 Task: Open a blank sheet, save the file as Plasticpollution.doc and add heading 'Plastic Pollution'Plastic Pollution ,with the parapraph,with the parapraph Plastic pollution poses a threat to marine ecosystems and human health. To combat this issue, reducing single-use plastics, promoting recycling, and developing innovative alternatives are essential. Collective efforts can help preserve our oceans and reduce the environmental impact of plastic waste.Apply Font Style Bodoni MT And font size 12. Apply font style in  Heading Cooper Black and font size 16 Change heading alignment to  Left
Action: Mouse moved to (177, 222)
Screenshot: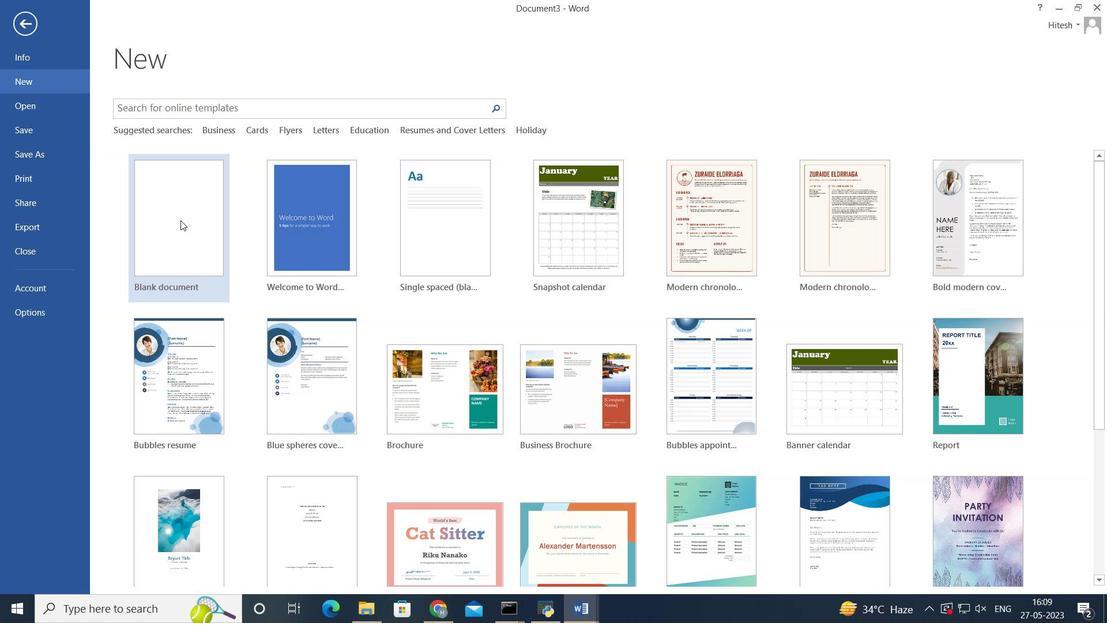 
Action: Mouse pressed left at (177, 222)
Screenshot: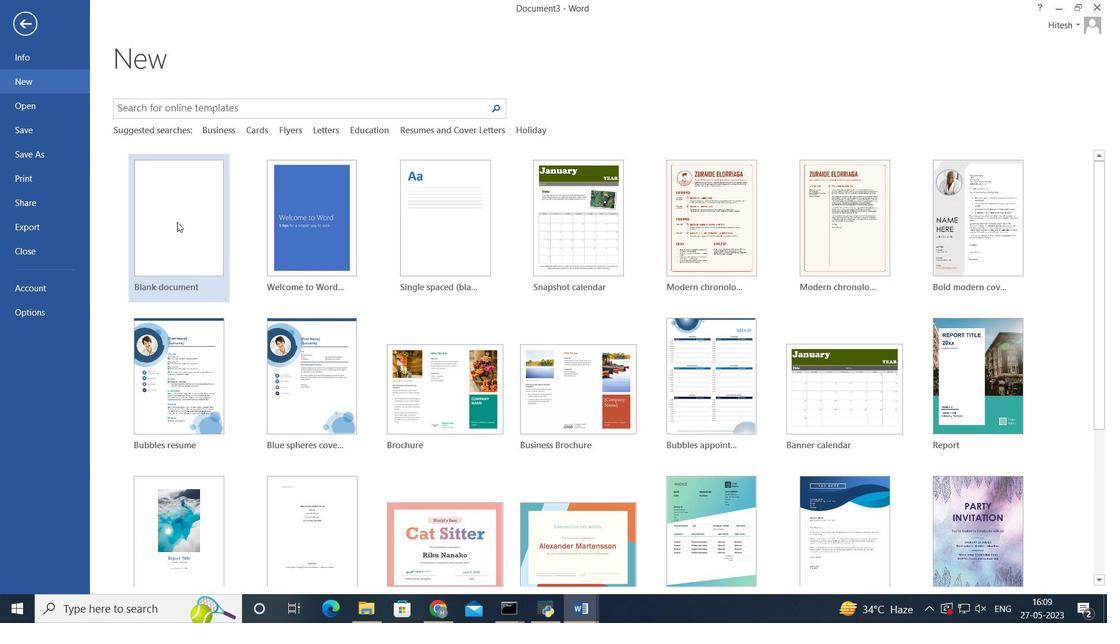 
Action: Mouse moved to (17, 21)
Screenshot: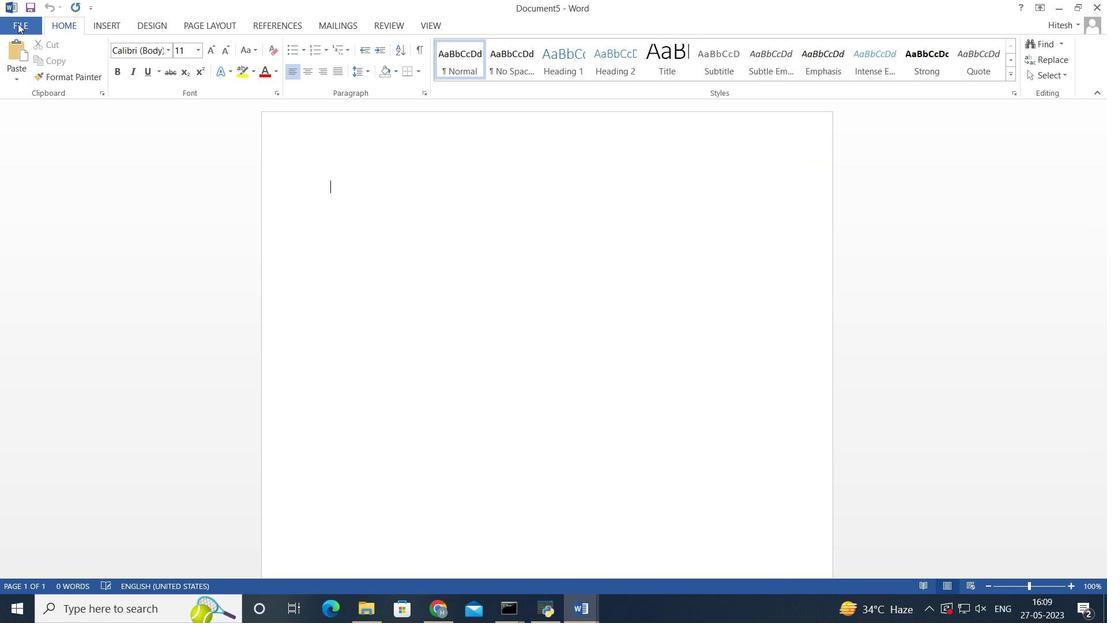 
Action: Mouse pressed left at (17, 21)
Screenshot: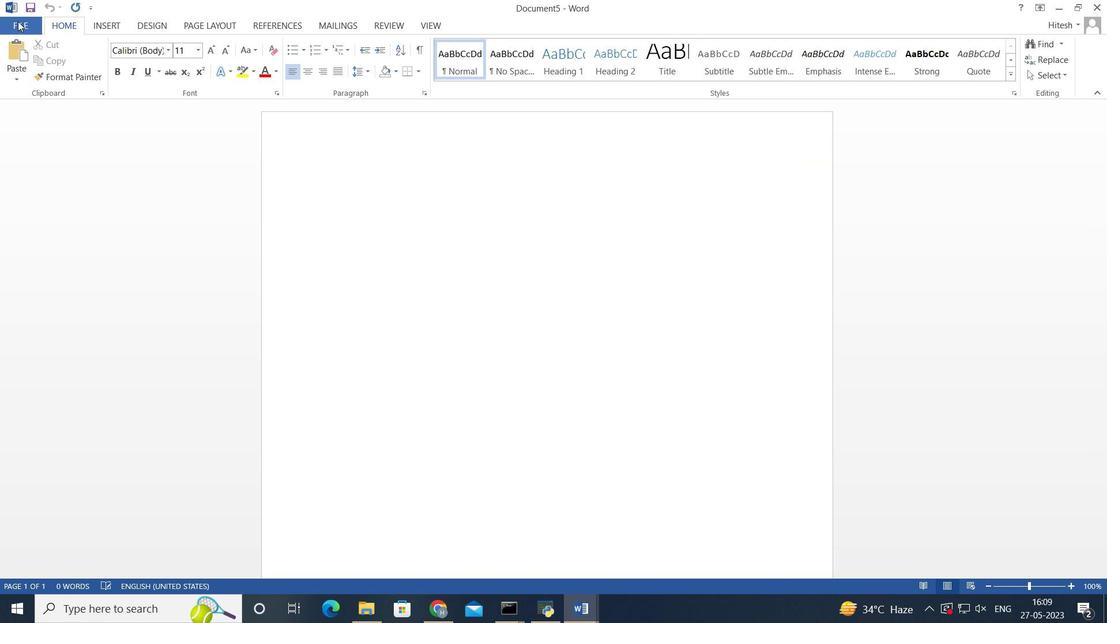 
Action: Mouse moved to (42, 139)
Screenshot: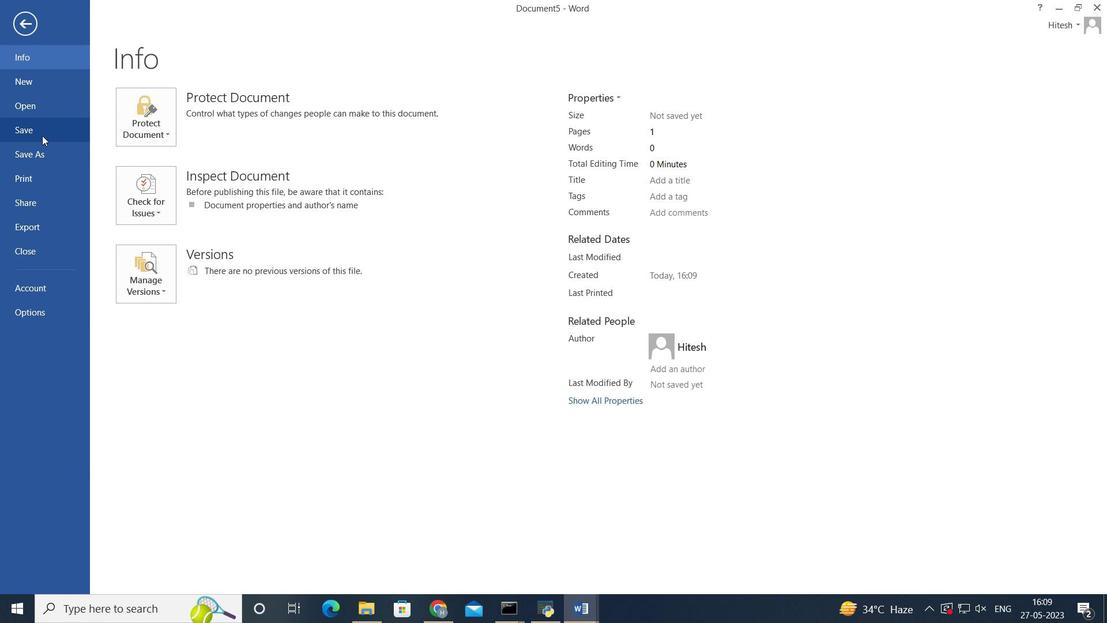 
Action: Mouse pressed left at (42, 139)
Screenshot: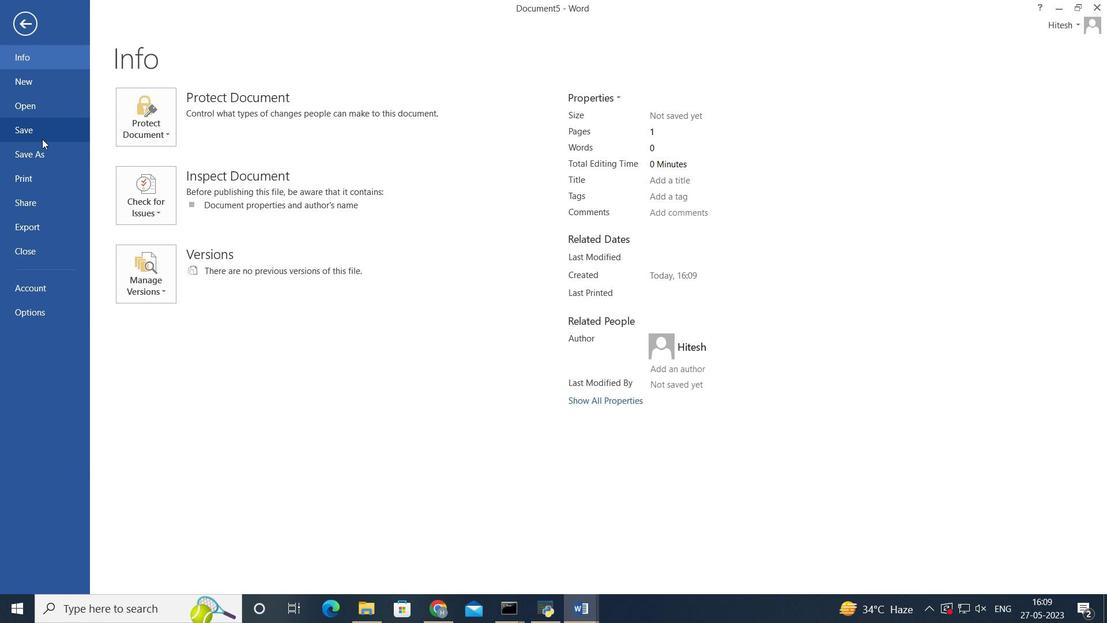 
Action: Mouse moved to (352, 147)
Screenshot: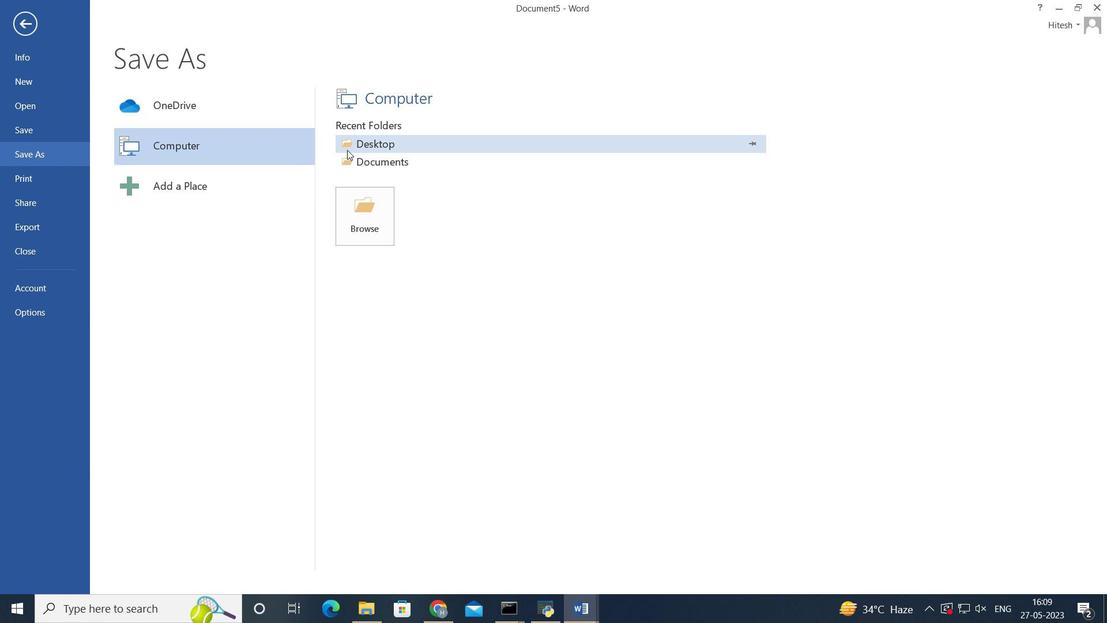 
Action: Mouse pressed left at (352, 147)
Screenshot: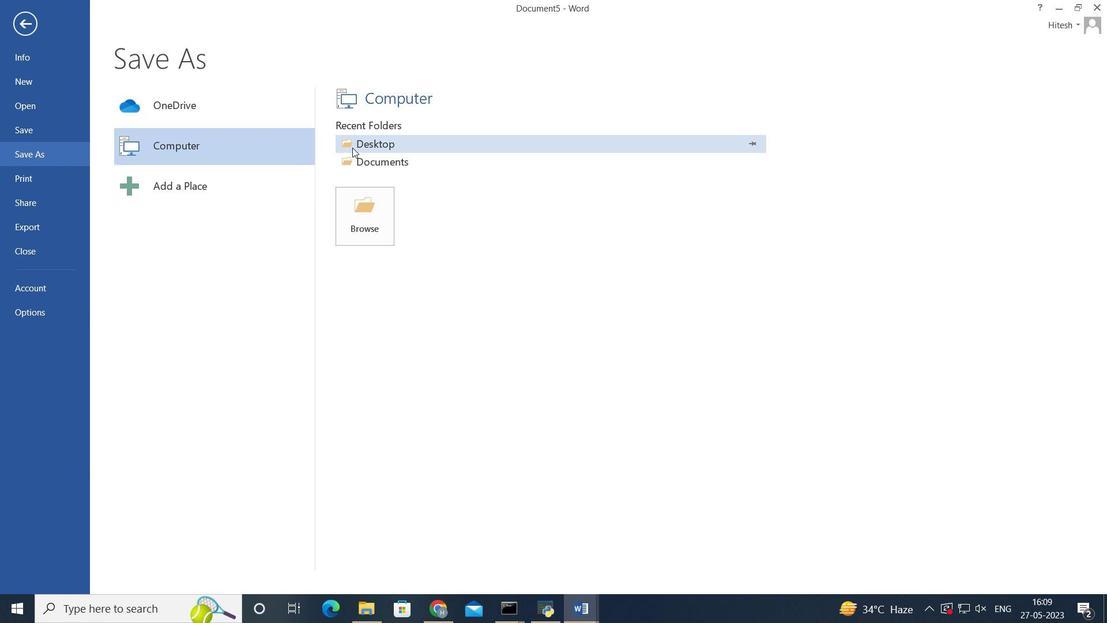 
Action: Mouse moved to (358, 246)
Screenshot: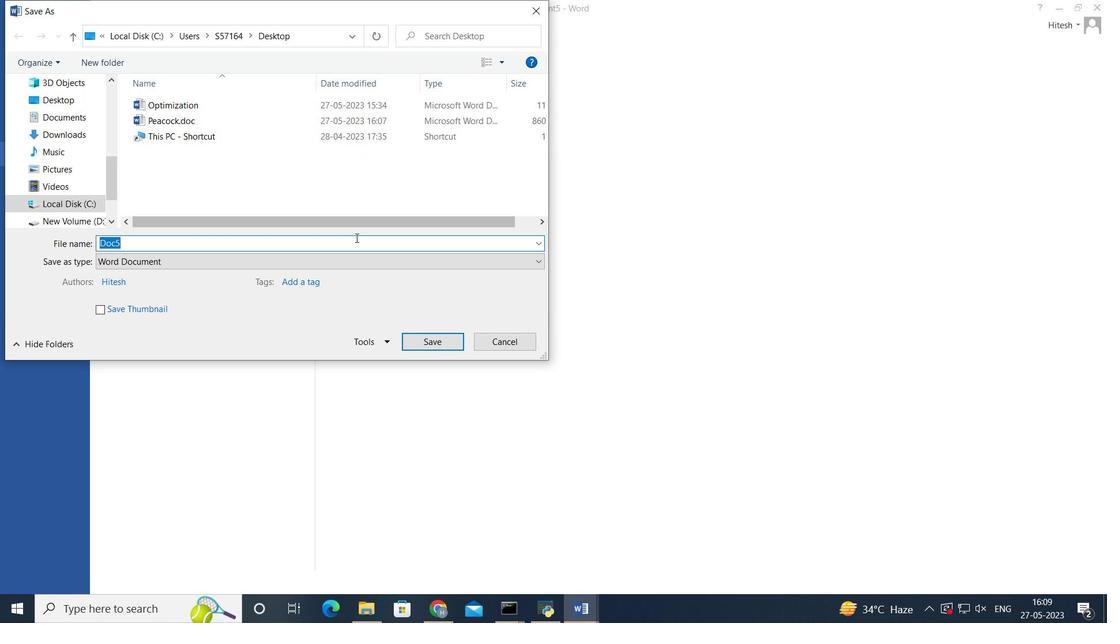 
Action: Mouse pressed left at (358, 246)
Screenshot: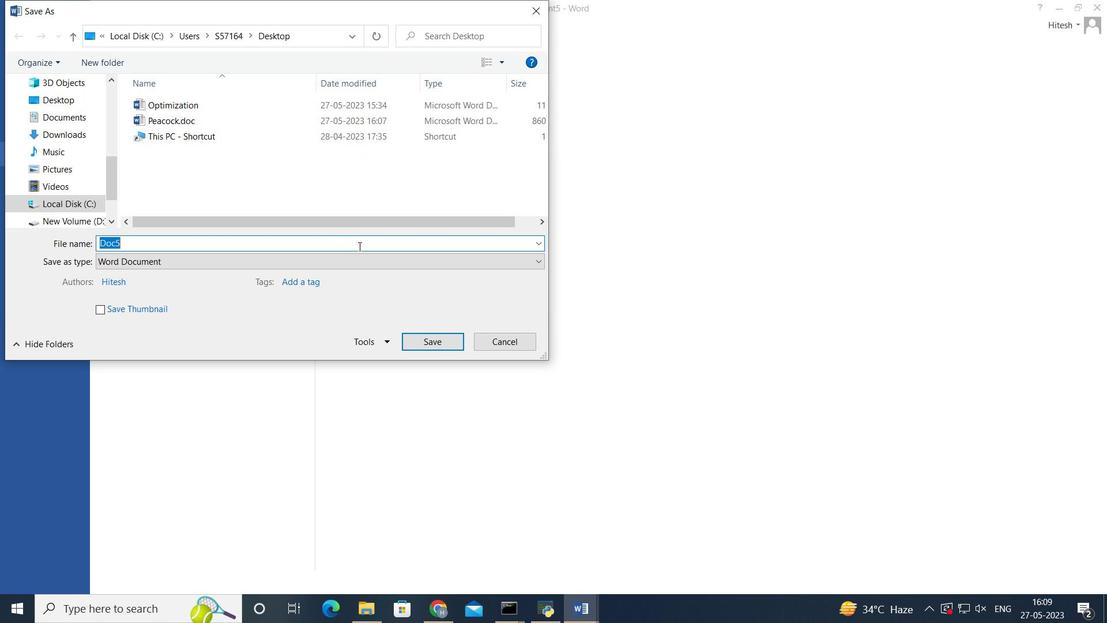 
Action: Mouse moved to (356, 236)
Screenshot: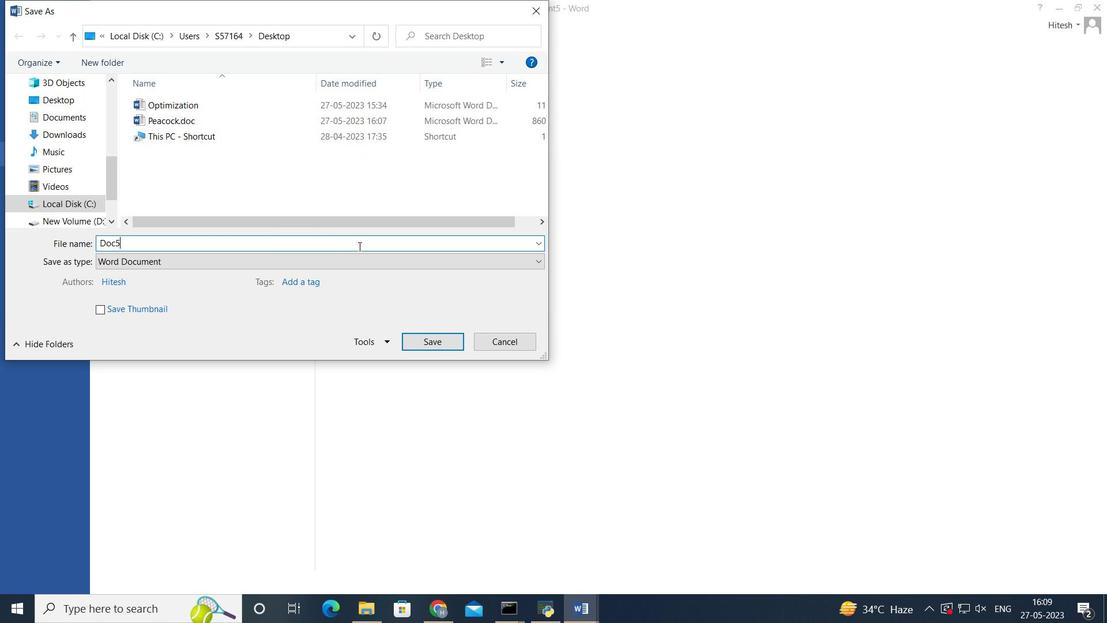 
Action: Key pressed <Key.backspace><Key.backspace><Key.backspace><Key.backspace><Key.backspace><Key.shift>Plasticpollution.doc
Screenshot: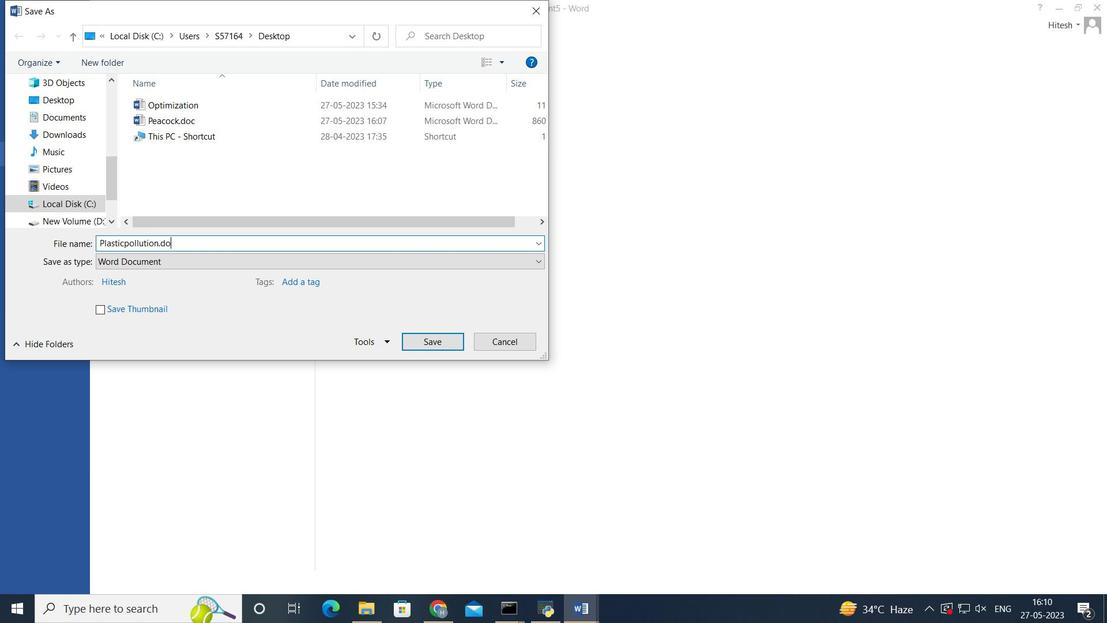 
Action: Mouse moved to (443, 341)
Screenshot: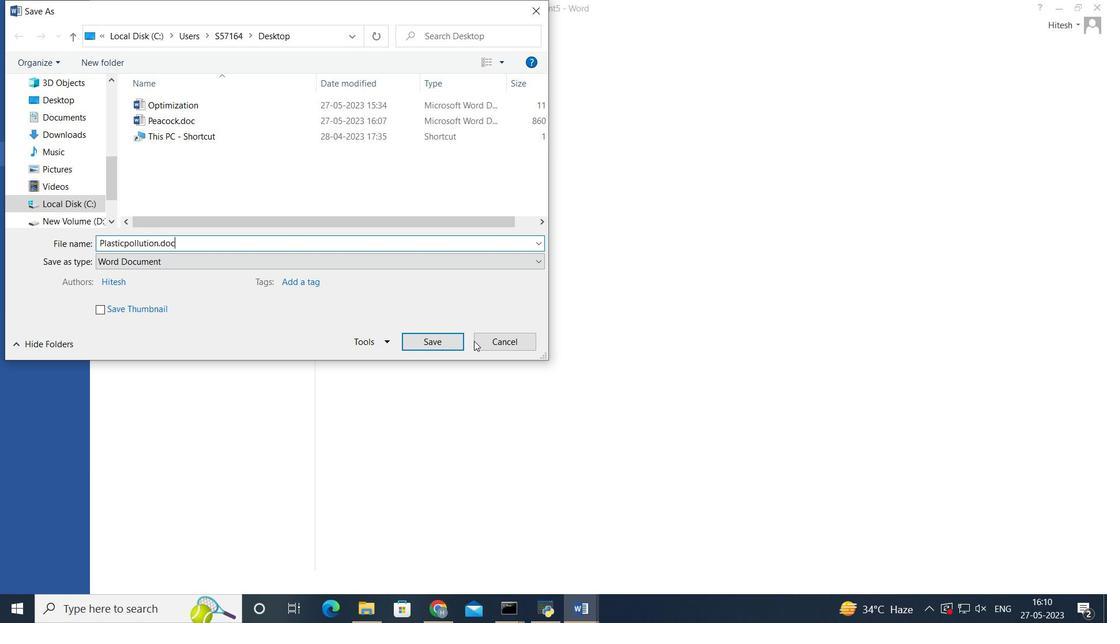 
Action: Mouse pressed left at (443, 341)
Screenshot: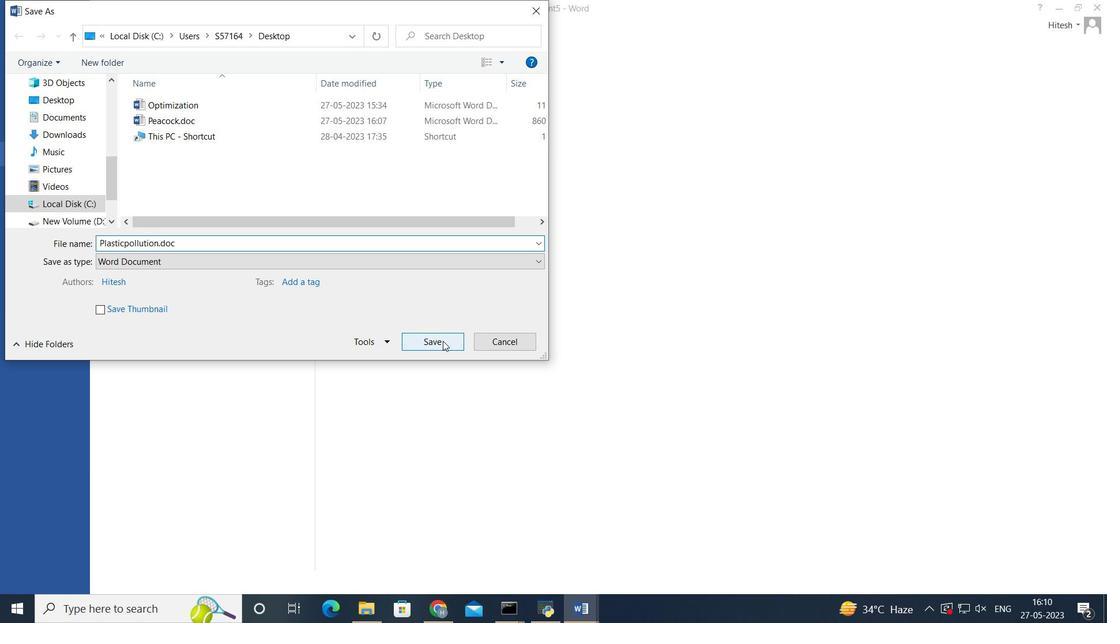 
Action: Mouse moved to (376, 151)
Screenshot: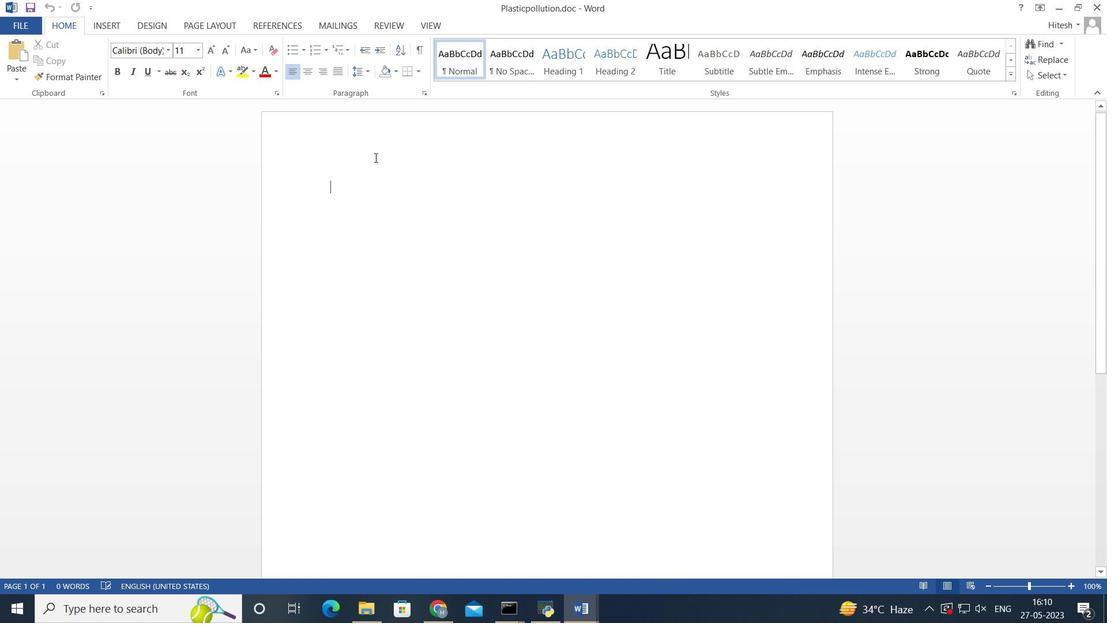 
Action: Mouse pressed left at (376, 151)
Screenshot: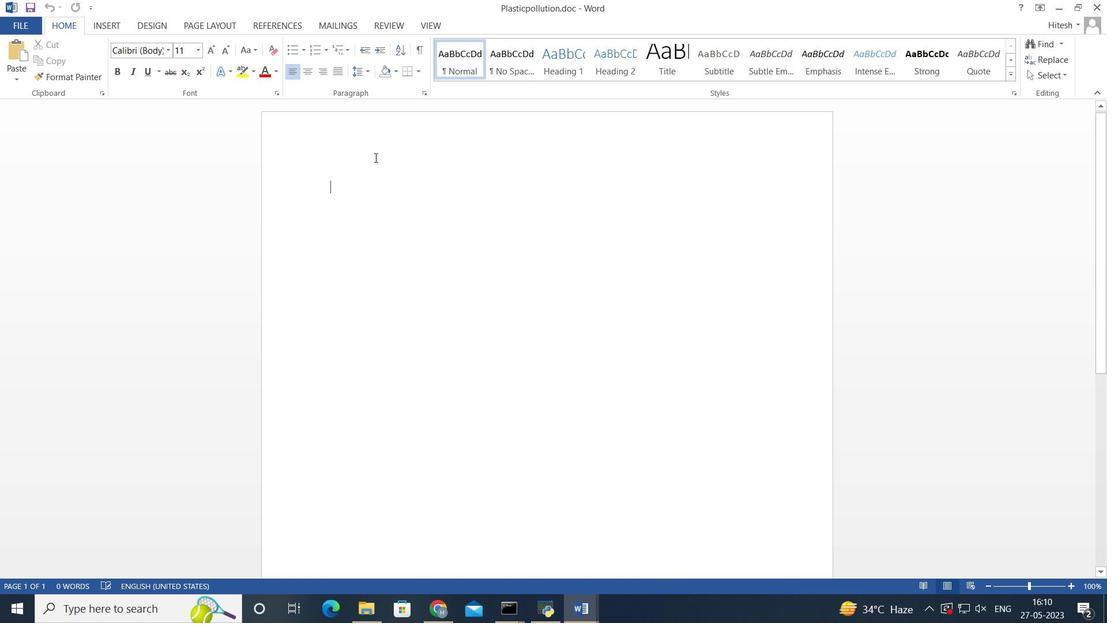 
Action: Key pressed <Key.shift>Plastic<Key.space><Key.shift>Pollution<Key.enter>
Screenshot: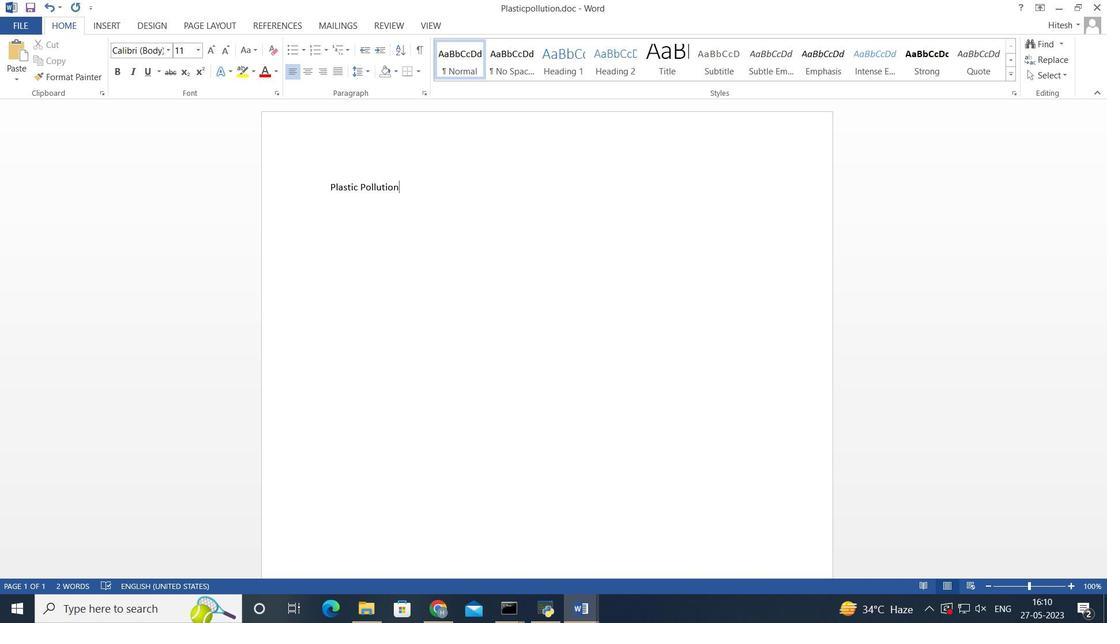 
Action: Mouse moved to (316, 196)
Screenshot: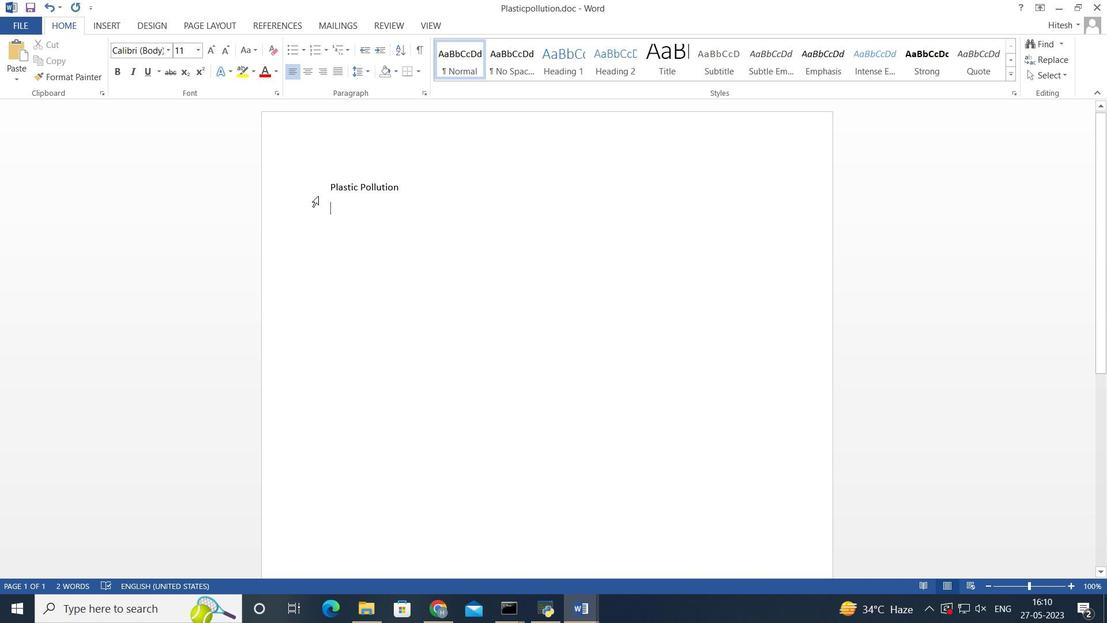 
Action: Key pressed <Key.shift><Key.shift><Key.shift><Key.shift><Key.shift><Key.shift><Key.shift><Key.shift><Key.shift><Key.shift><Key.shift><Key.shift><Key.shift><Key.shift><Key.shift><Key.shift><Key.shift><Key.shift><Key.shift>Plastic<Key.space>pollution,<Key.space>wit<Key.backspace><Key.backspace><Key.backspace><Key.backspace><Key.backspace><Key.space>poses<Key.space>a<Key.space>threar<Key.backspace>t<Key.space>to<Key.space>marine<Key.space>ecosystems<Key.space>and<Key.space>human<Key.space>health.<Key.space><Key.shift>To<Key.space>combat<Key.space>this<Key.space>issue,<Key.space>reducing<Key.space>single-use<Key.space>plastics,<Key.space>promoting<Key.space>recycling,<Key.space>and<Key.space>developing<Key.space>innovative<Key.space>alternatives<Key.space>are<Key.space>essential.<Key.space>collective<Key.space>efforts<Key.space>can<Key.space>help<Key.space>preserve<Key.space>or<Key.backspace>ur<Key.space>oceans<Key.space>and<Key.space>reduce<Key.space>the<Key.space>environmental<Key.space>impact<Key.space>of<Key.space>plastic<Key.space>waste.<Key.space>
Screenshot: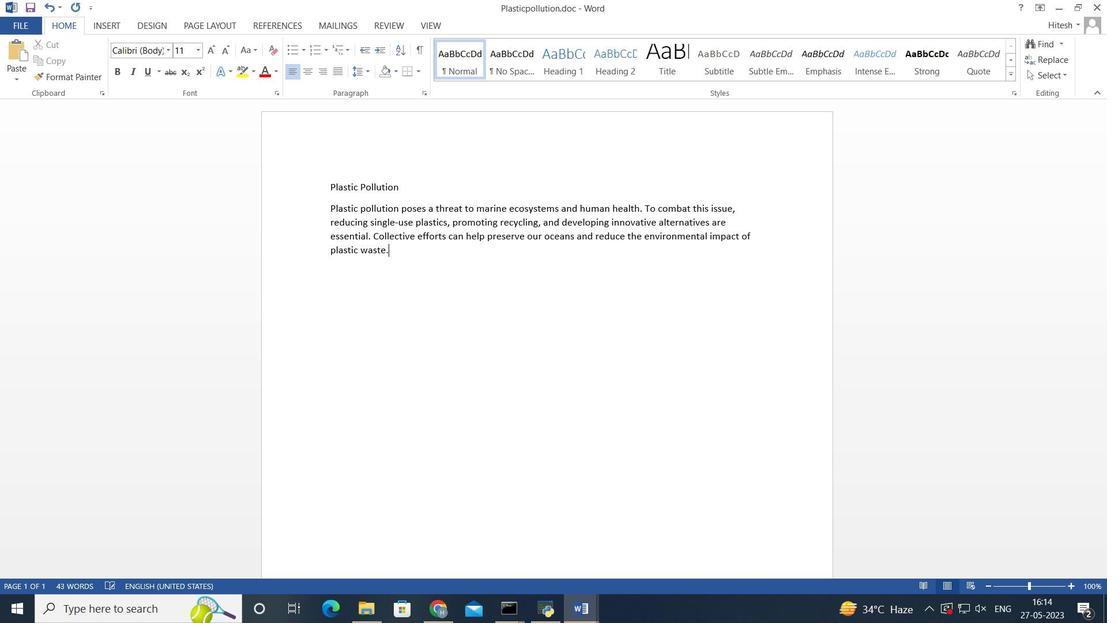 
Action: Mouse moved to (395, 250)
Screenshot: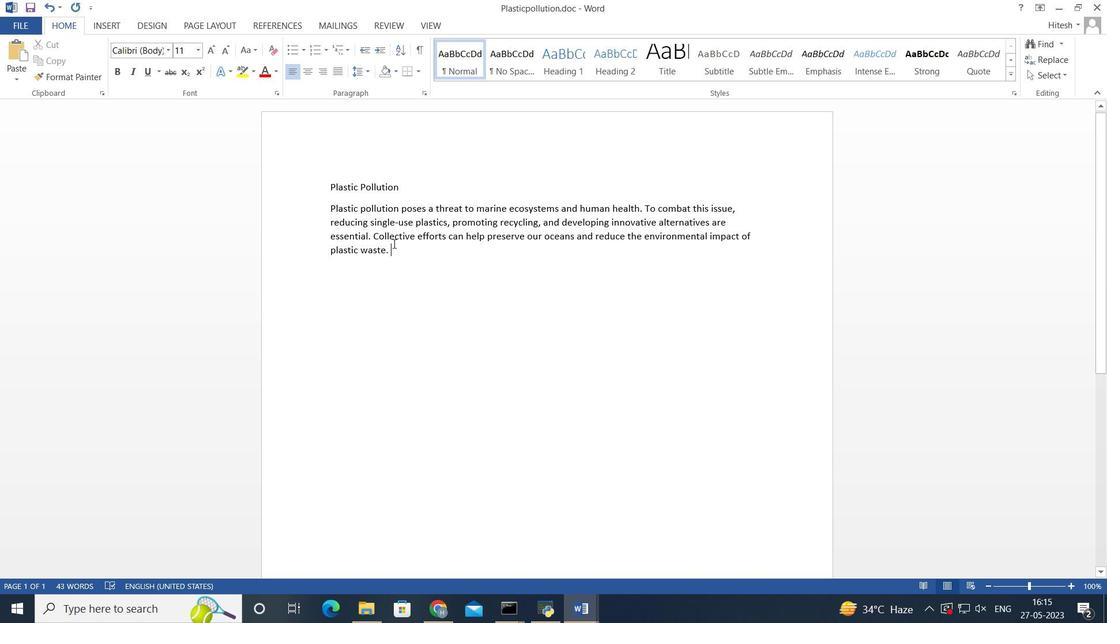 
Action: Mouse pressed left at (395, 250)
Screenshot: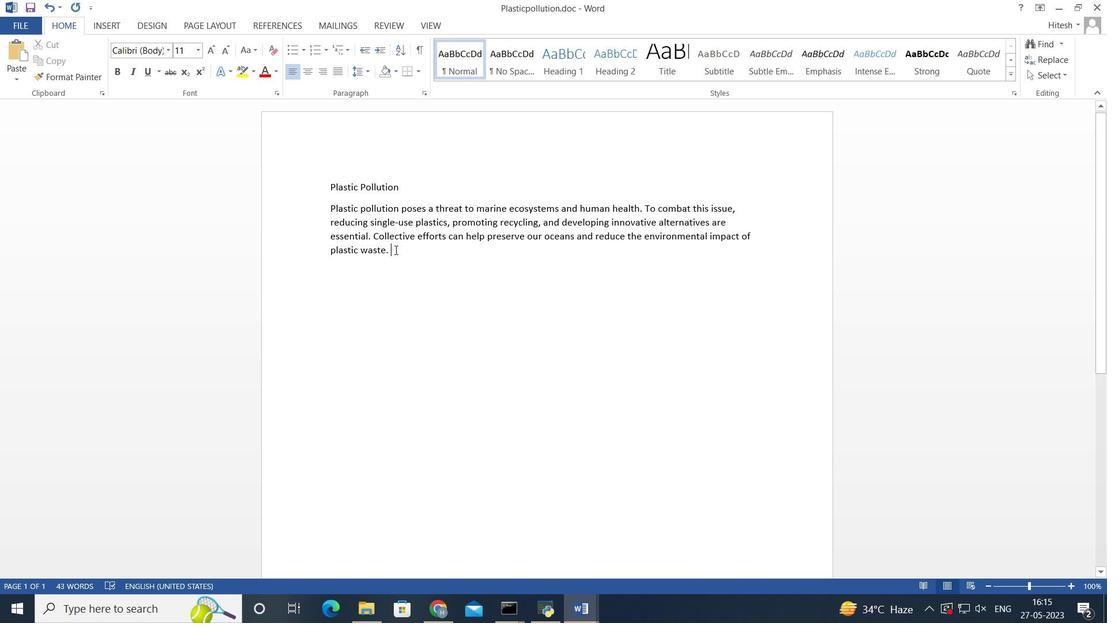 
Action: Mouse moved to (400, 168)
Screenshot: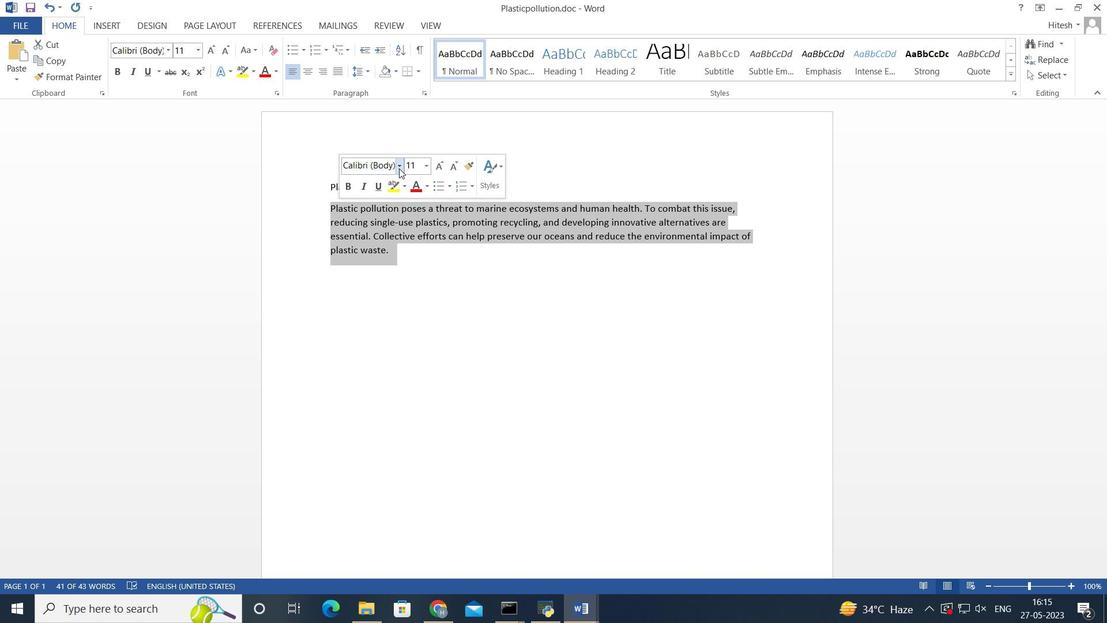 
Action: Mouse pressed left at (400, 168)
Screenshot: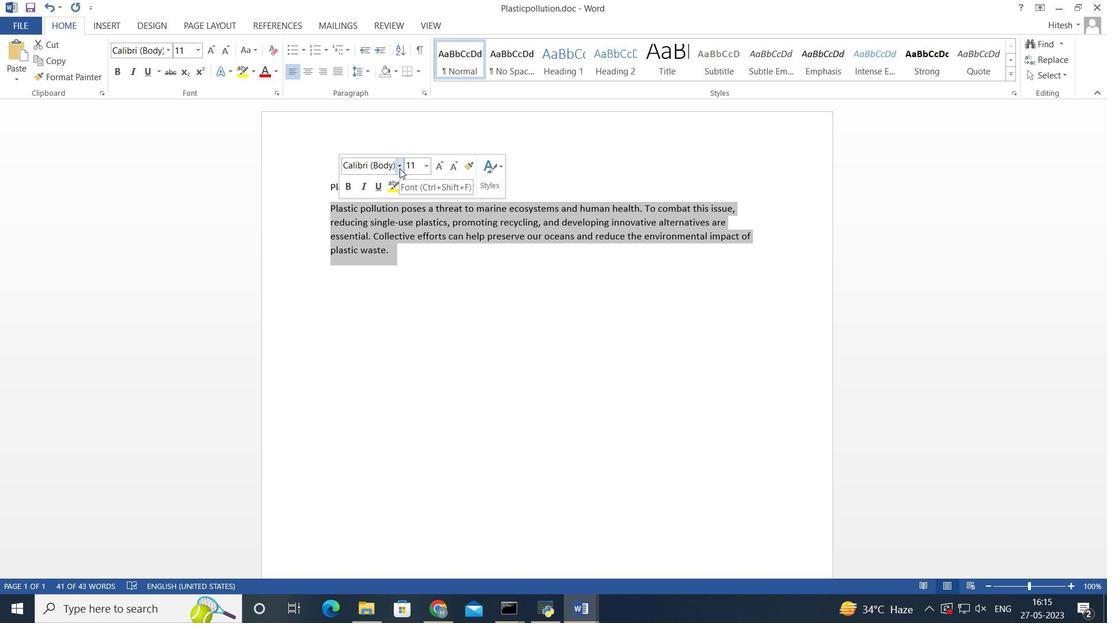 
Action: Key pressed bodoni
Screenshot: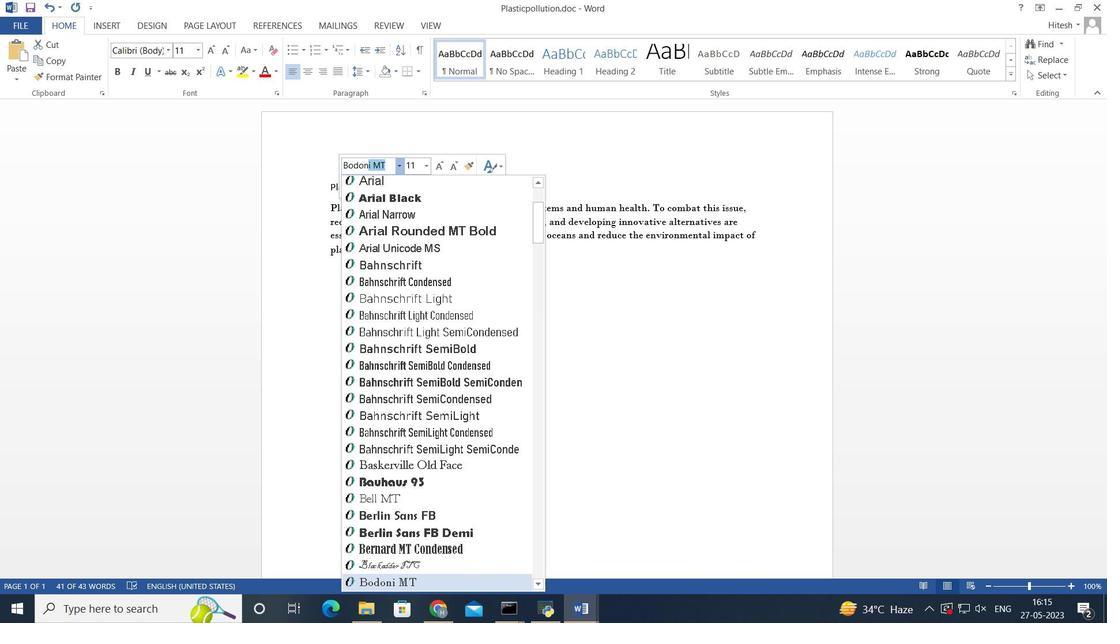 
Action: Mouse moved to (385, 162)
Screenshot: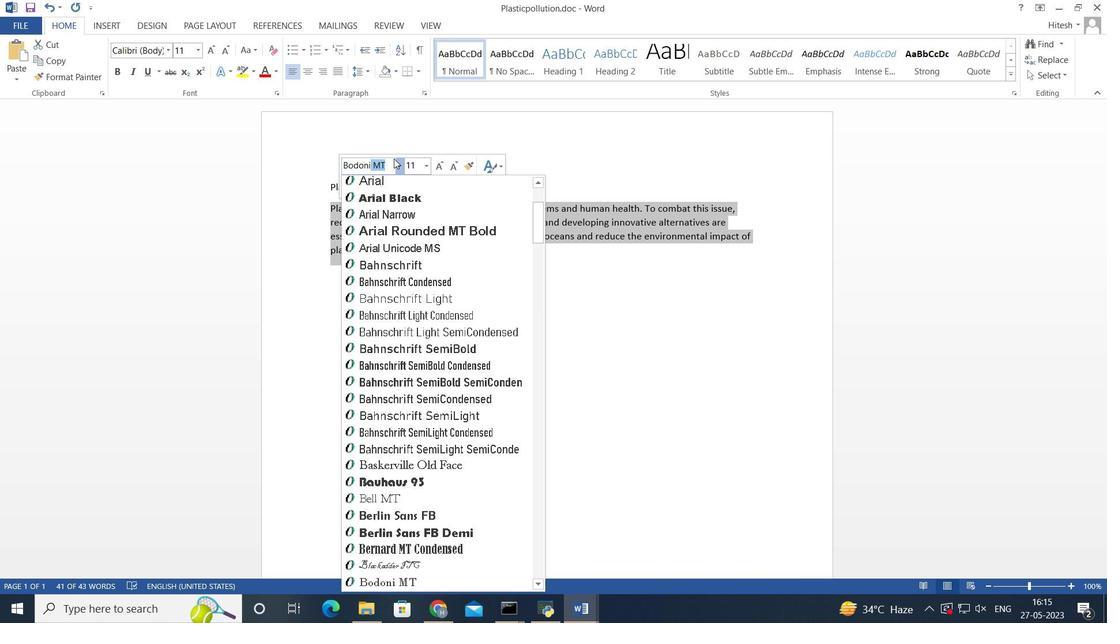 
Action: Mouse pressed left at (385, 162)
Screenshot: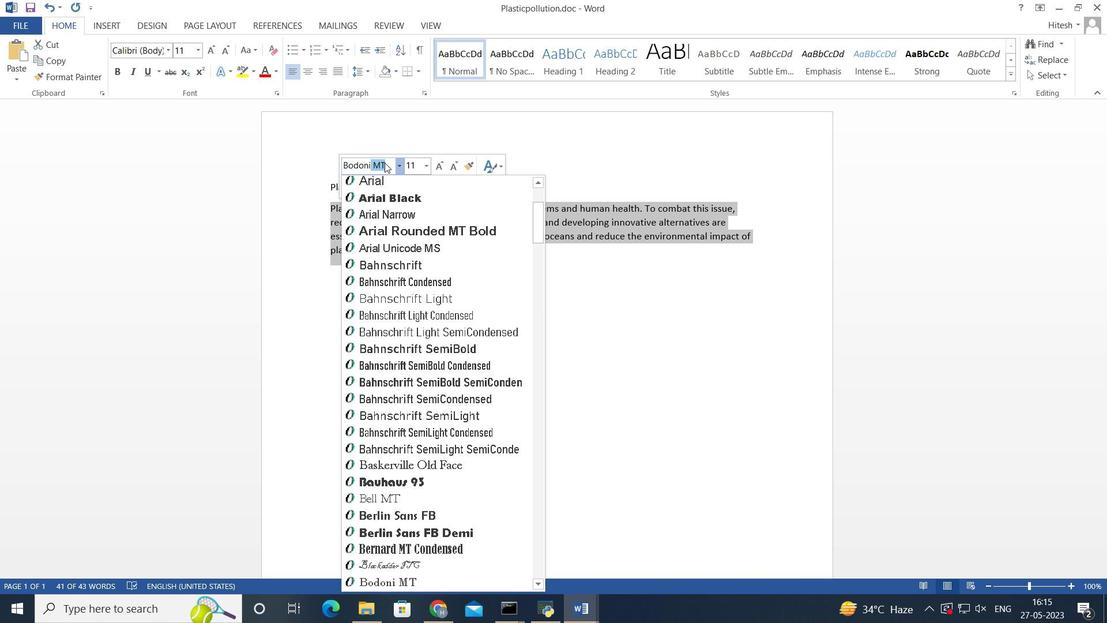 
Action: Mouse moved to (385, 163)
Screenshot: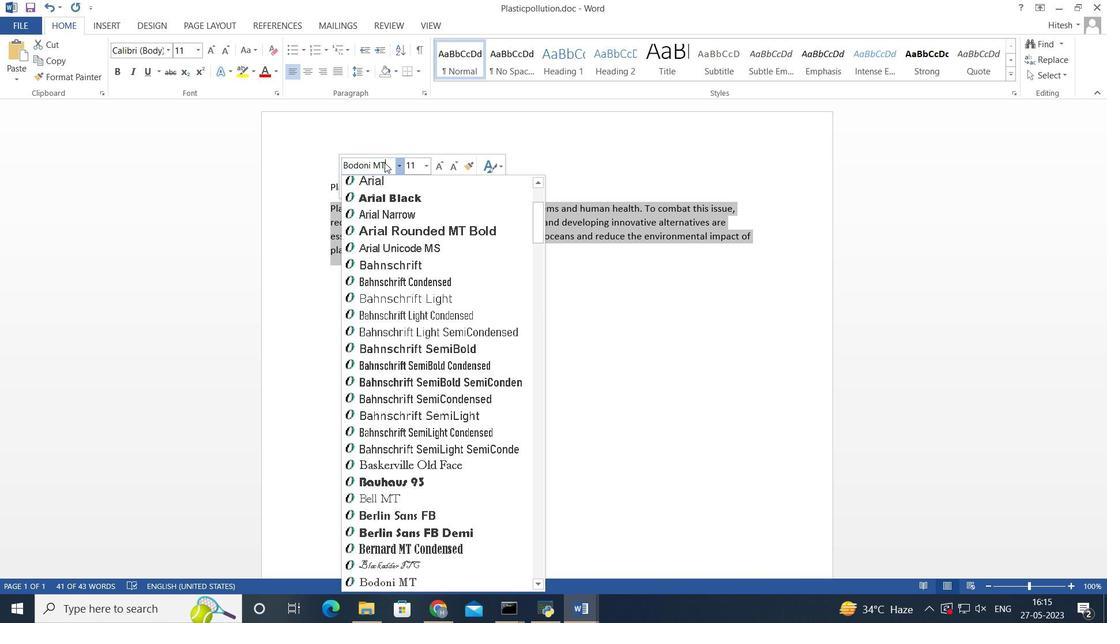 
Action: Key pressed <Key.enter>
Screenshot: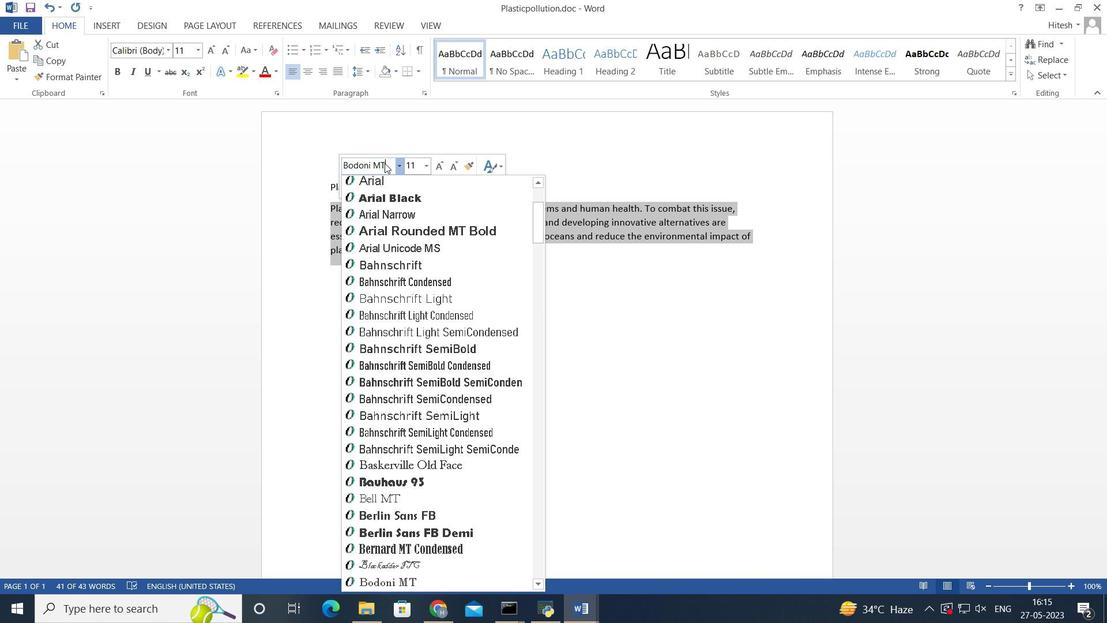 
Action: Mouse moved to (400, 252)
Screenshot: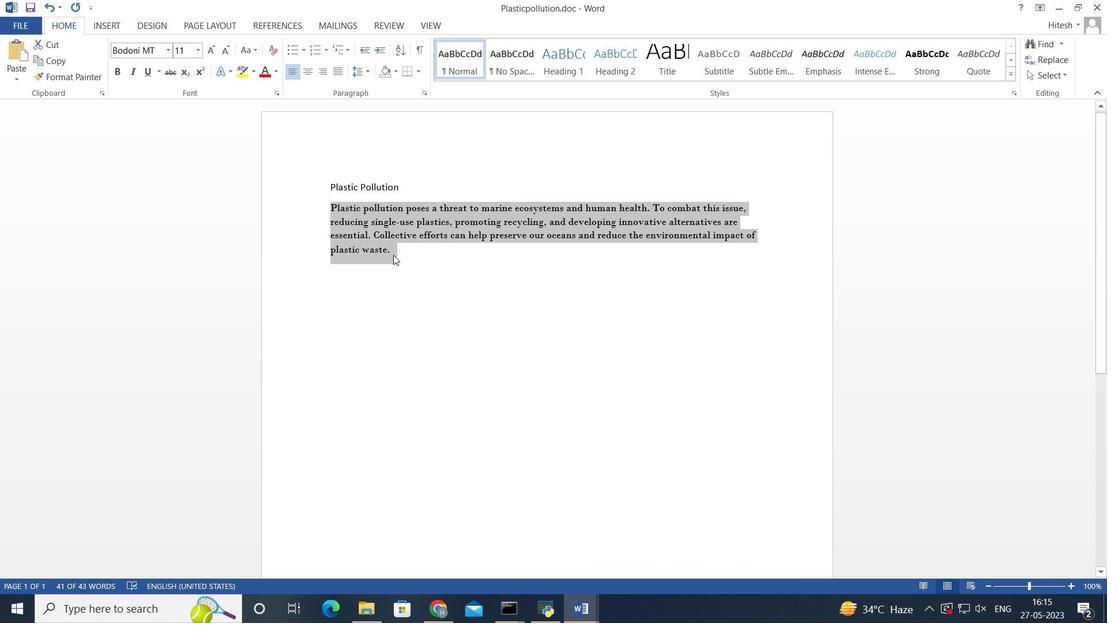 
Action: Mouse pressed left at (400, 252)
Screenshot: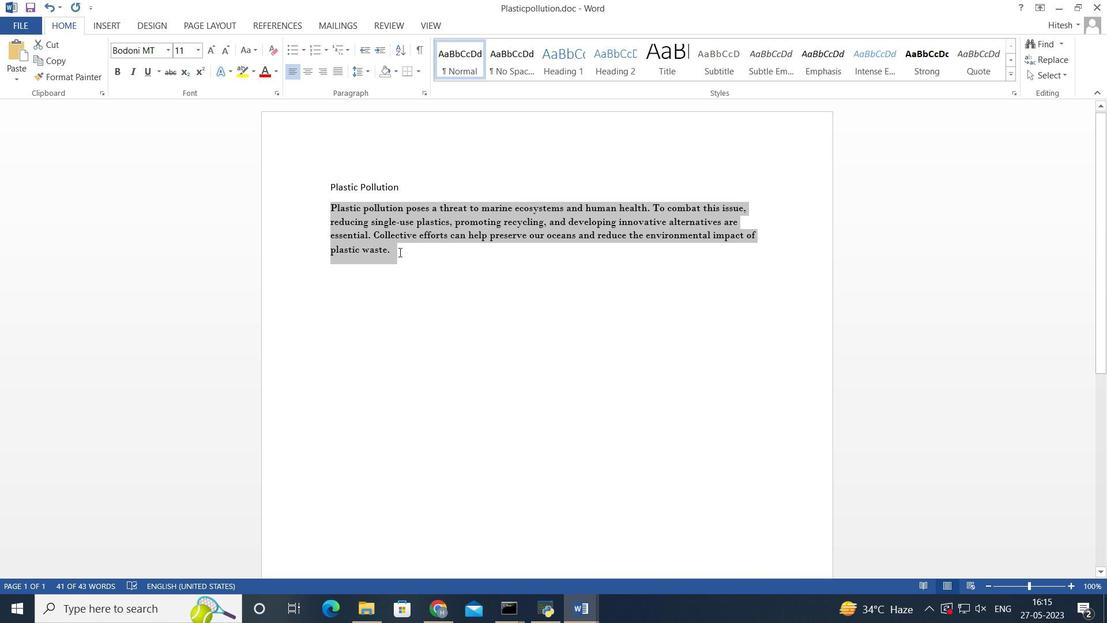 
Action: Mouse moved to (401, 252)
Screenshot: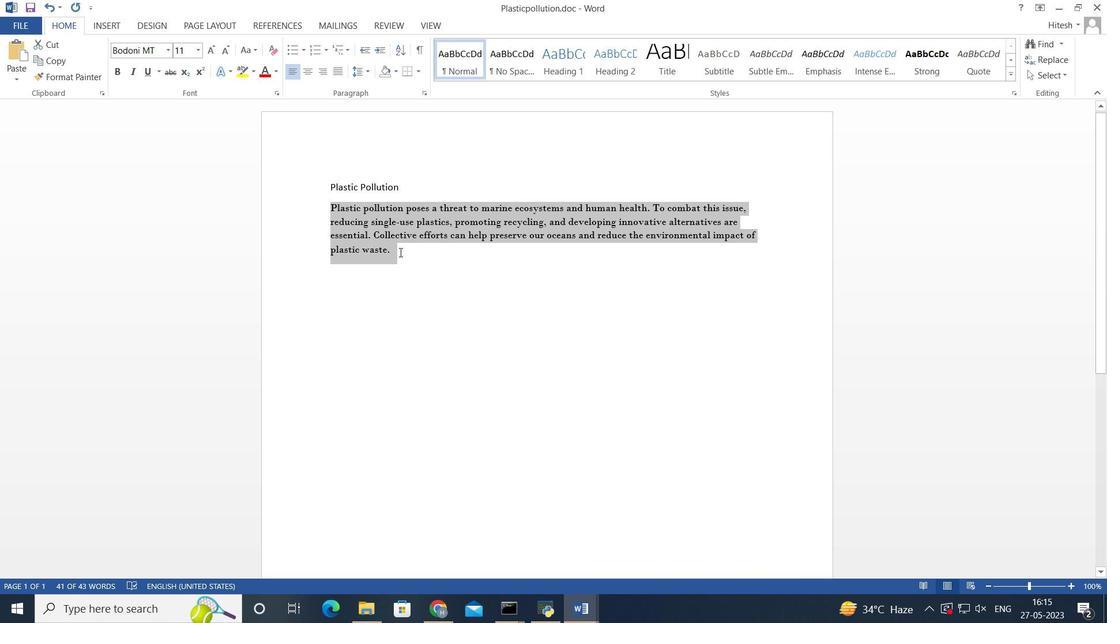 
Action: Mouse pressed left at (401, 252)
Screenshot: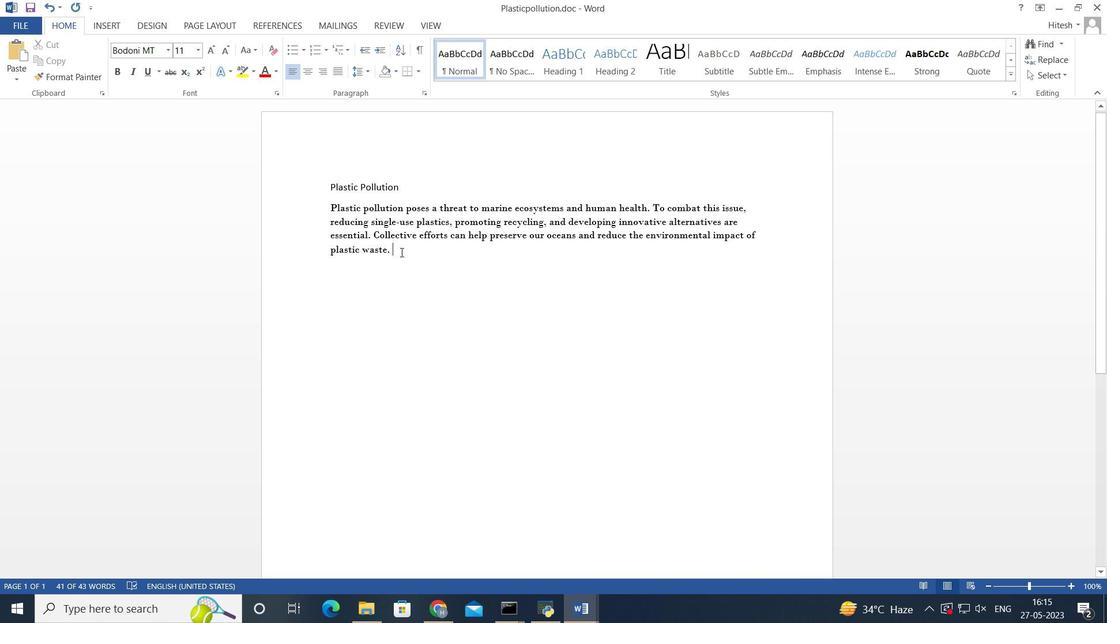 
Action: Mouse moved to (415, 165)
Screenshot: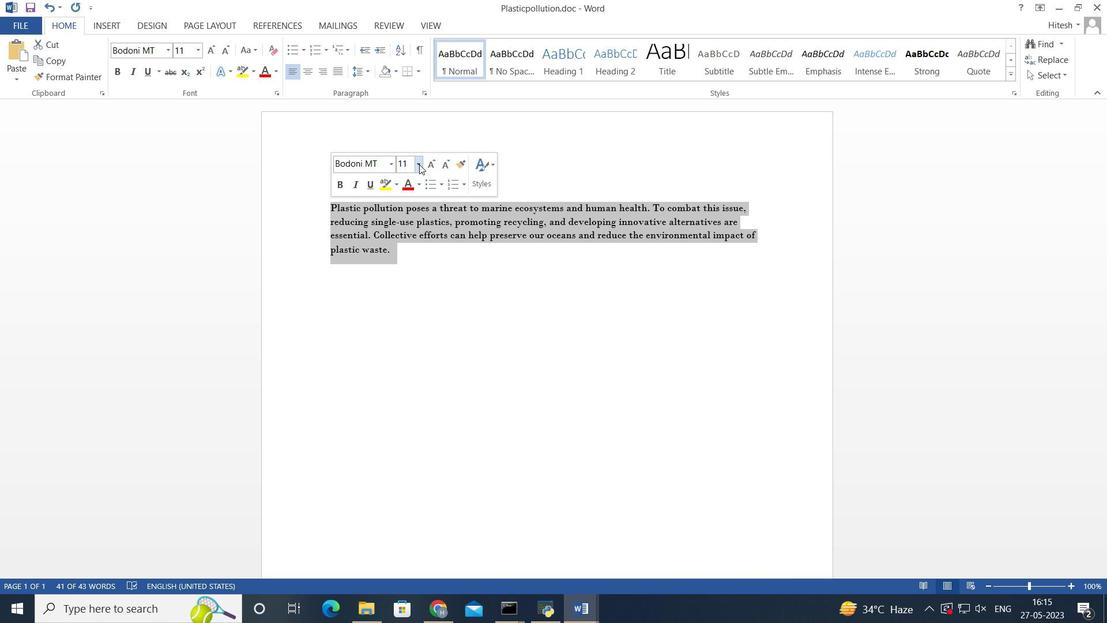 
Action: Mouse pressed left at (415, 165)
Screenshot: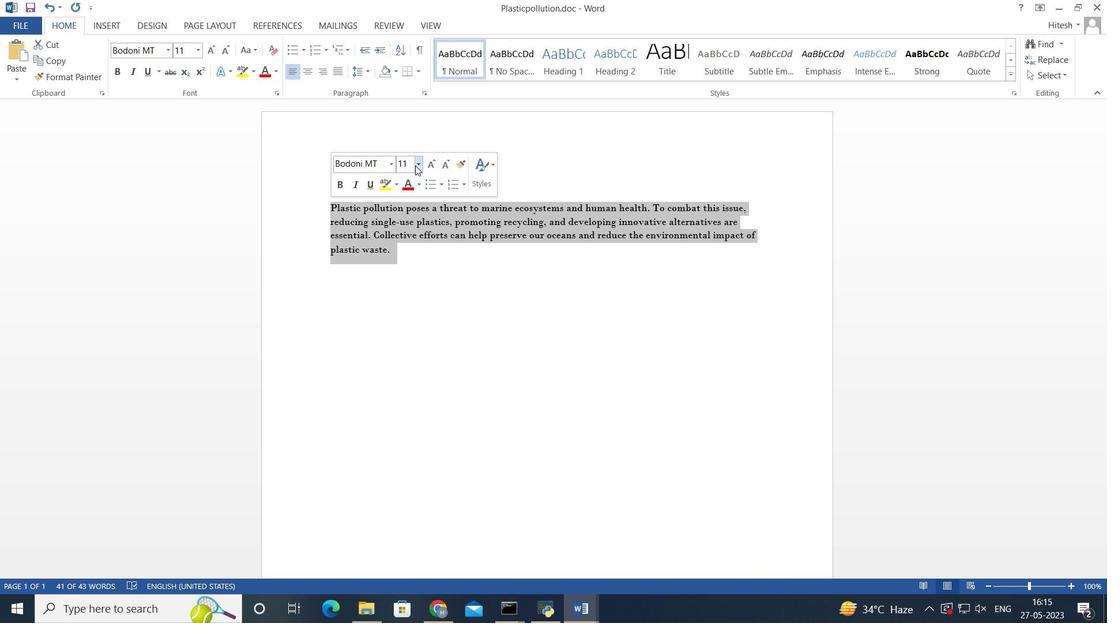 
Action: Mouse moved to (405, 233)
Screenshot: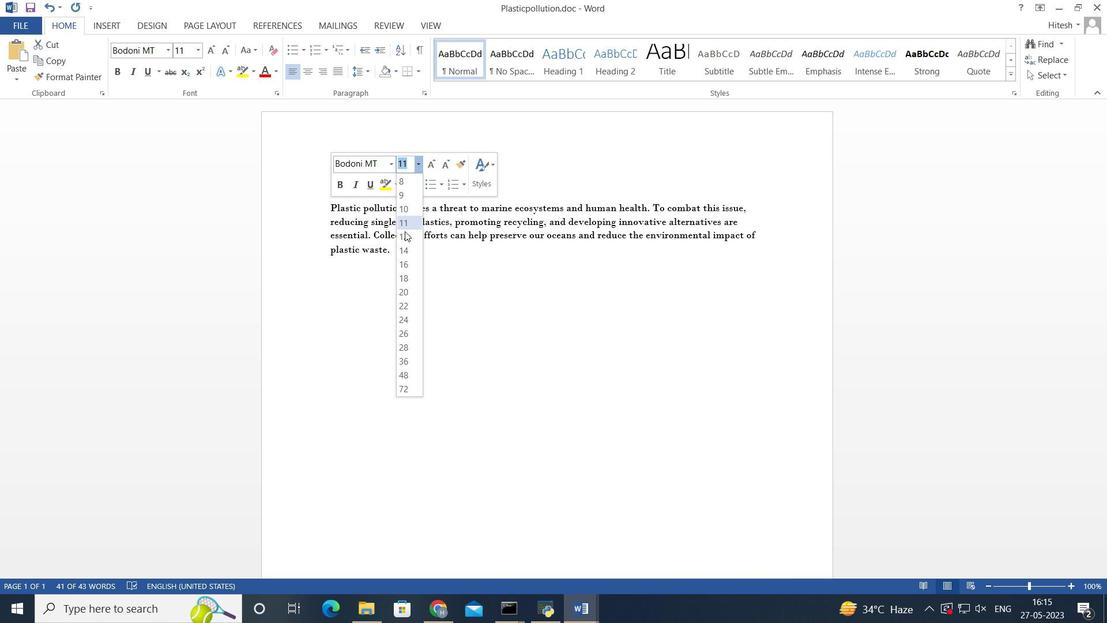 
Action: Mouse pressed left at (405, 233)
Screenshot: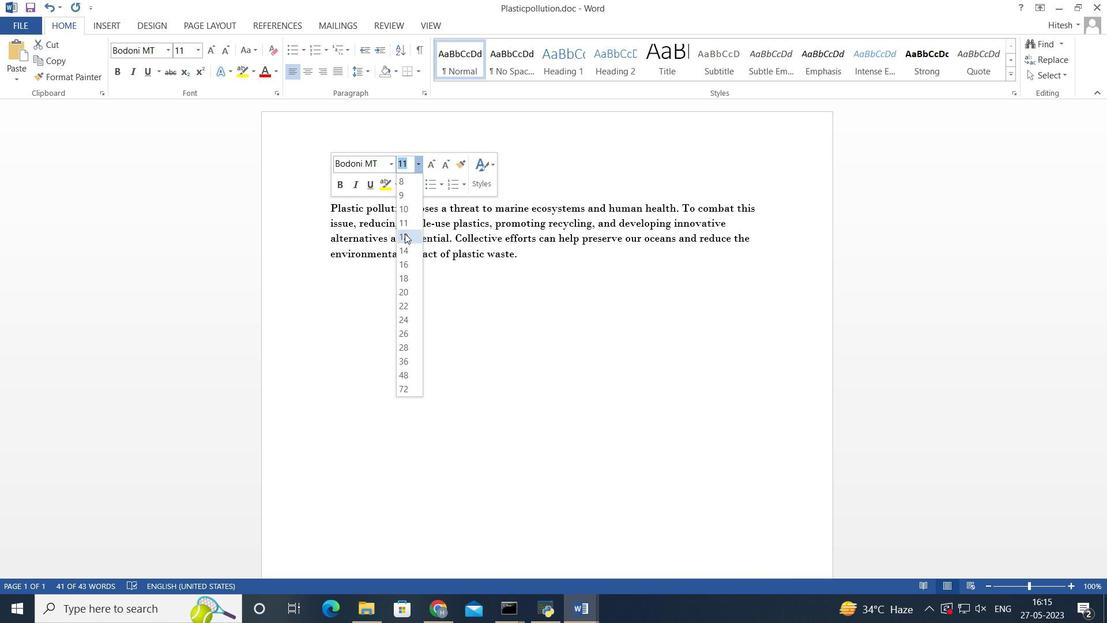 
Action: Mouse moved to (416, 278)
Screenshot: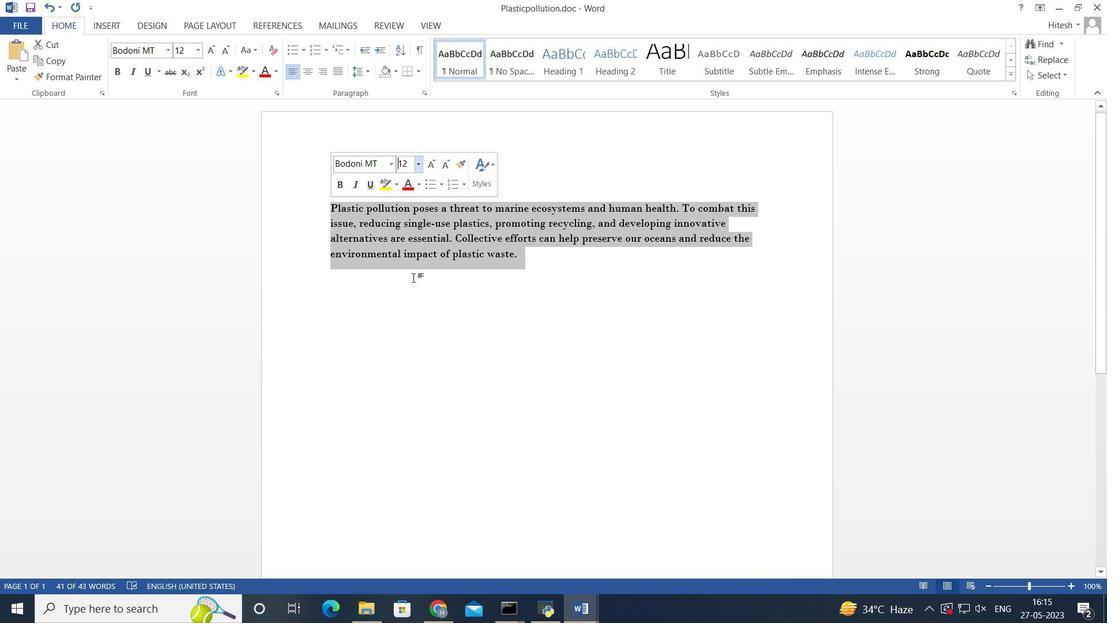 
Action: Mouse pressed left at (416, 278)
Screenshot: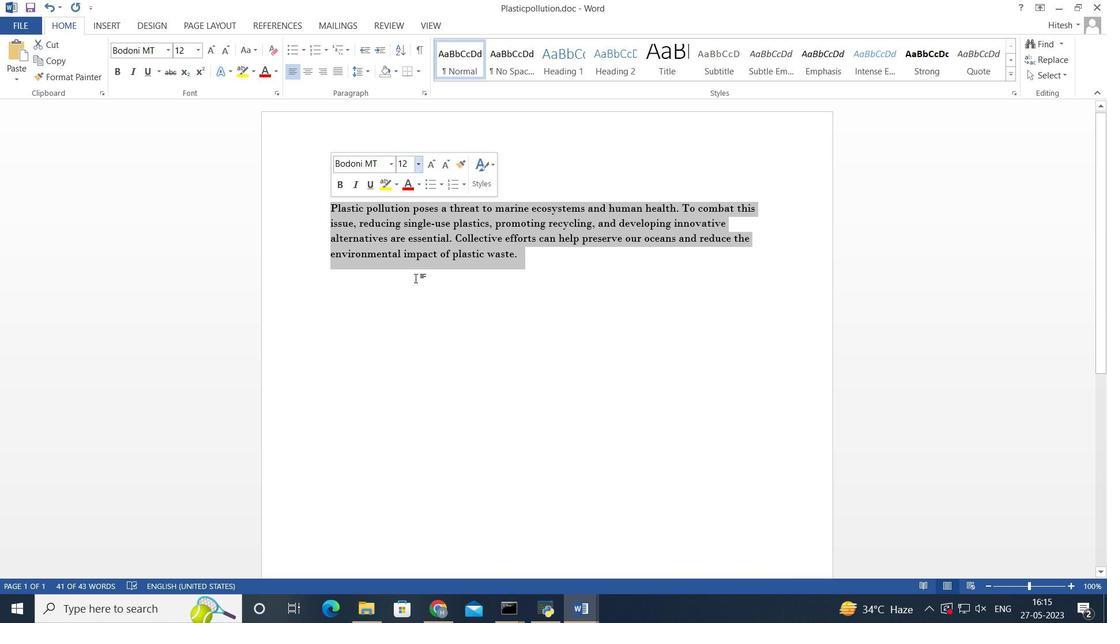 
Action: Mouse moved to (406, 186)
Screenshot: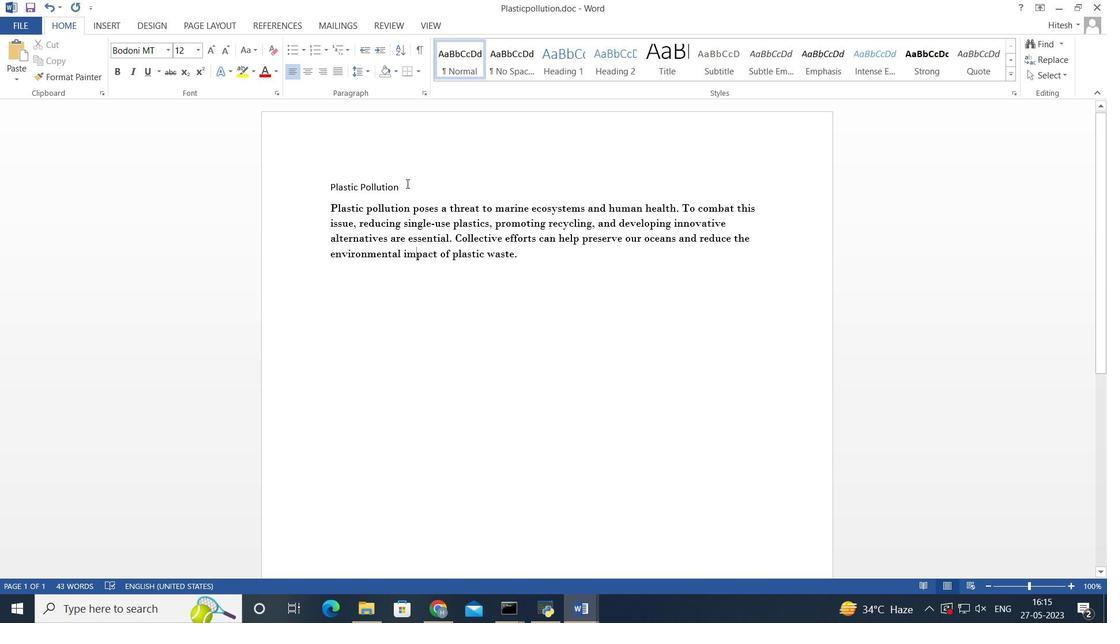 
Action: Mouse pressed left at (406, 186)
Screenshot: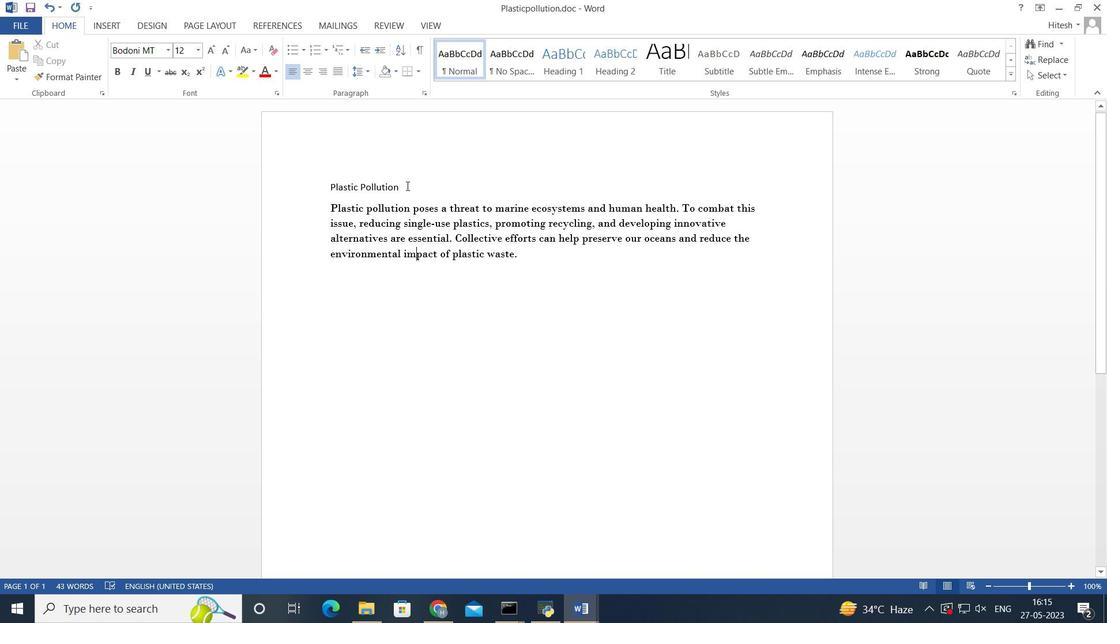 
Action: Mouse moved to (383, 140)
Screenshot: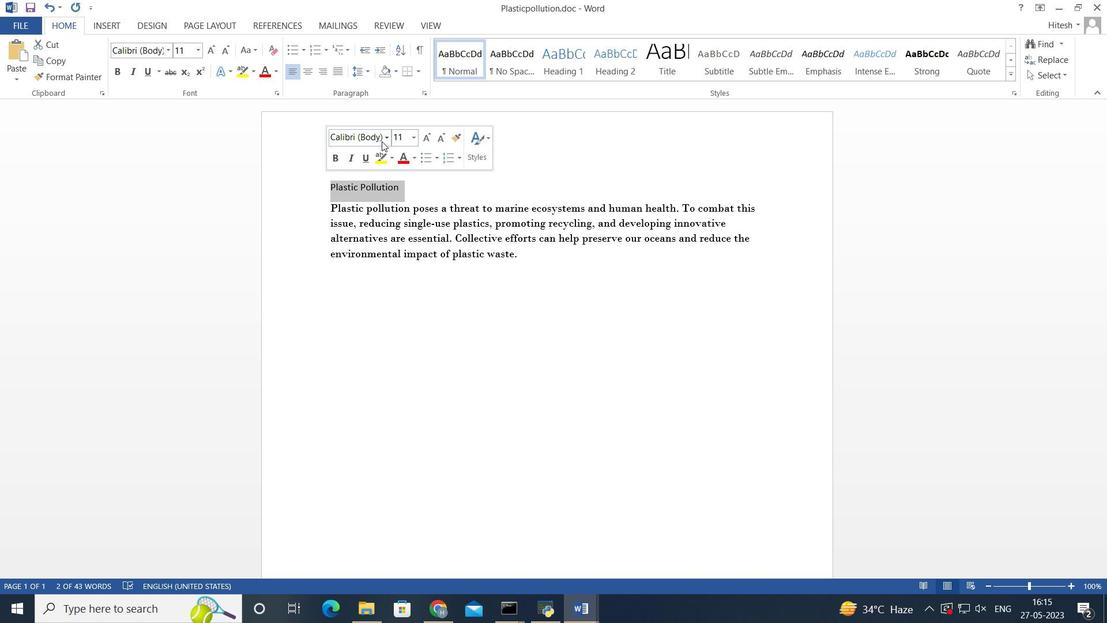 
Action: Mouse pressed left at (383, 140)
Screenshot: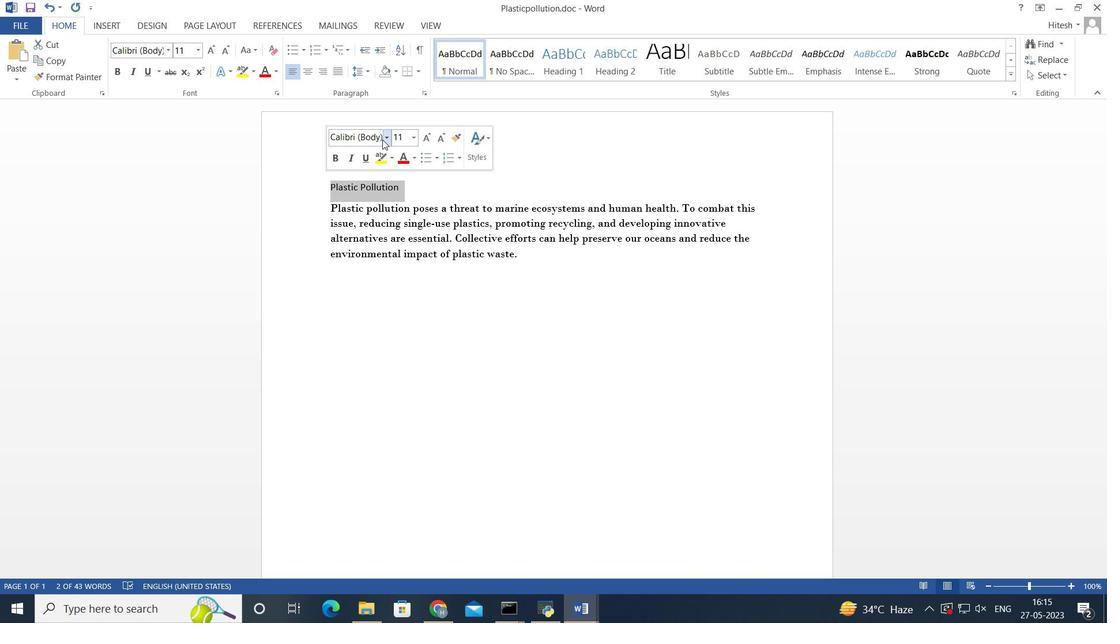 
Action: Mouse moved to (383, 139)
Screenshot: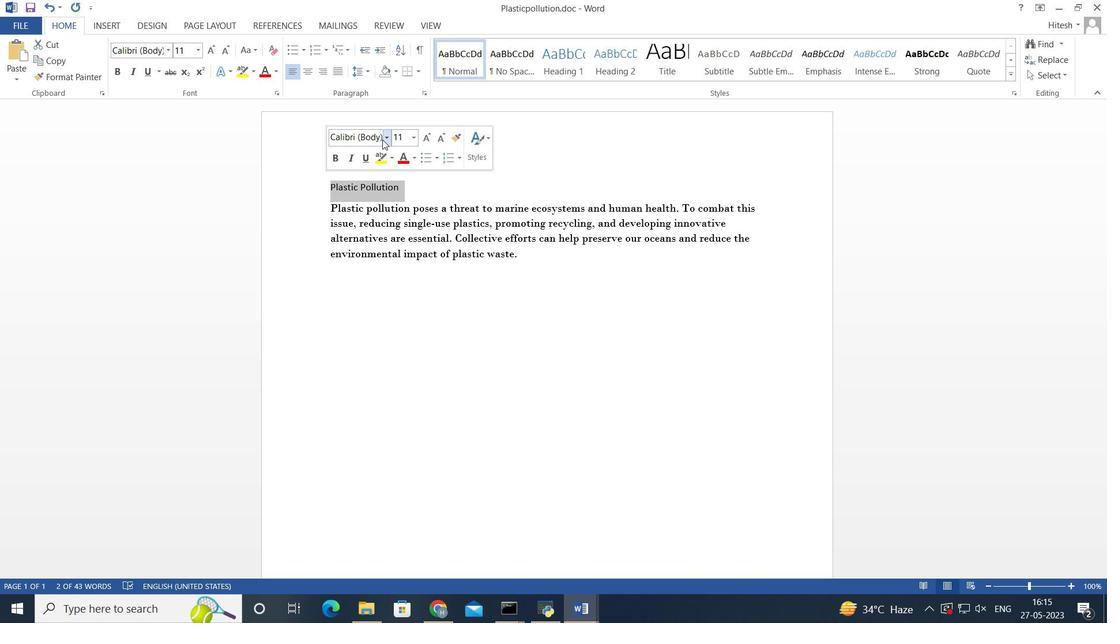 
Action: Key pressed coo
Screenshot: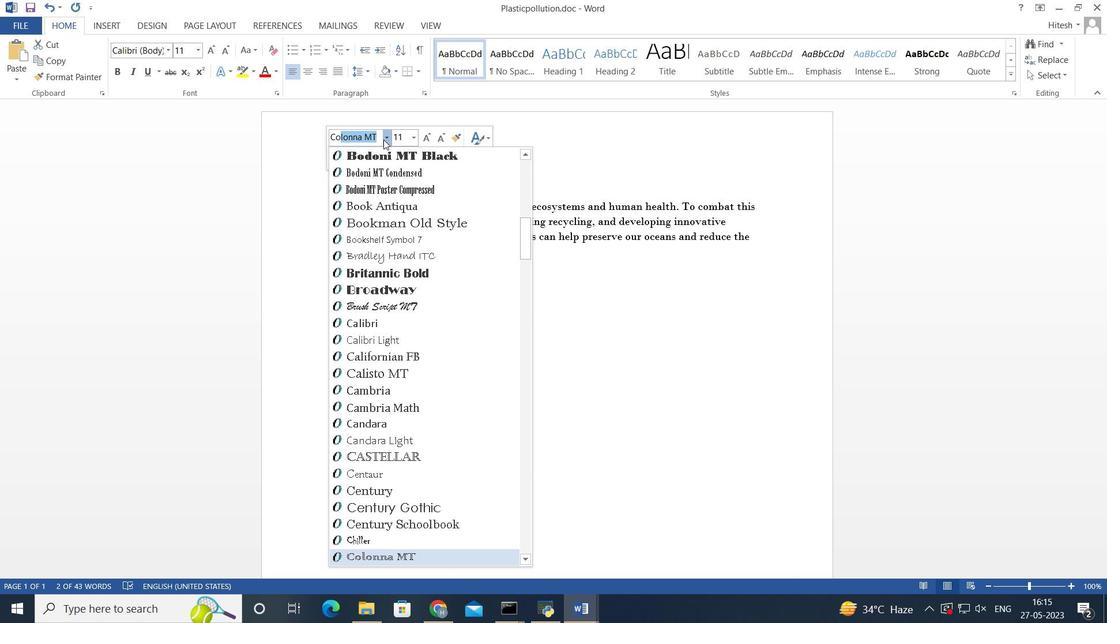 
Action: Mouse moved to (376, 135)
Screenshot: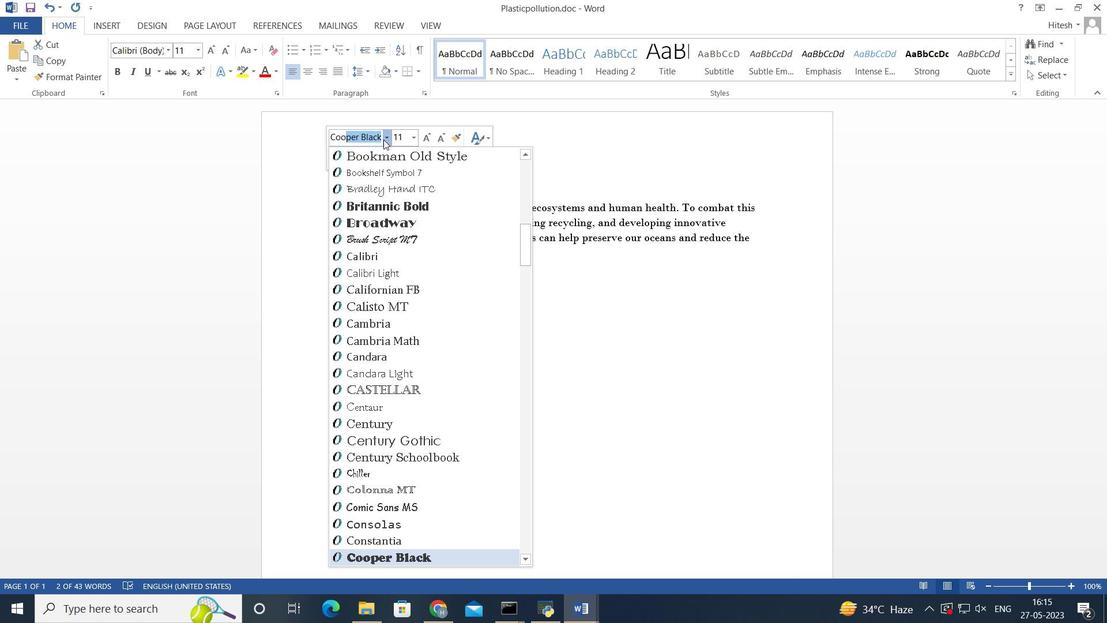 
Action: Mouse pressed left at (376, 135)
Screenshot: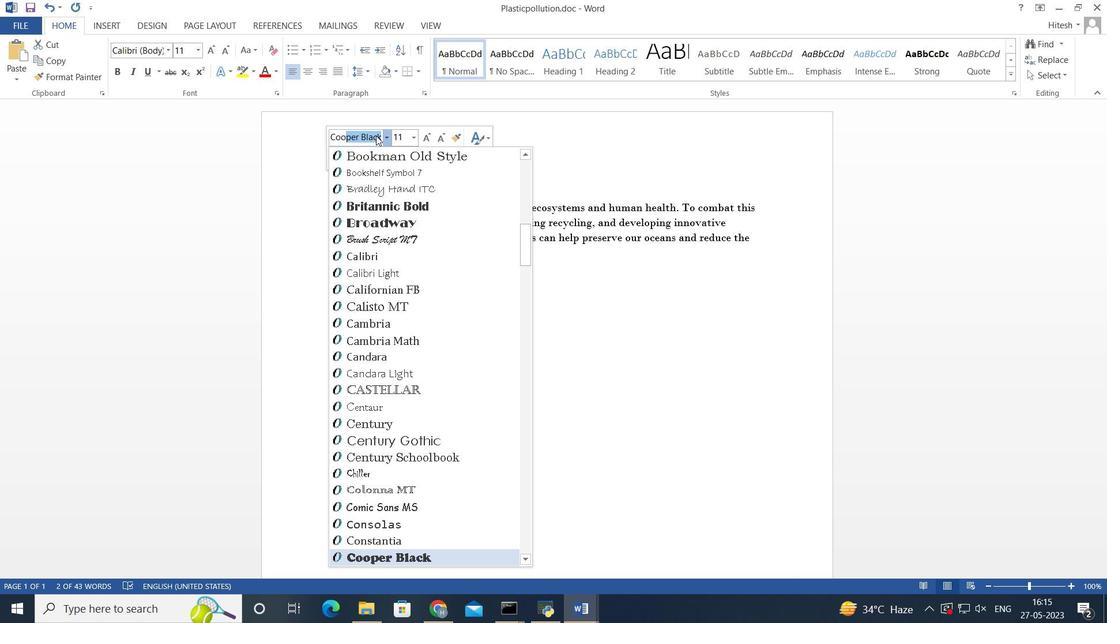
Action: Mouse moved to (381, 136)
Screenshot: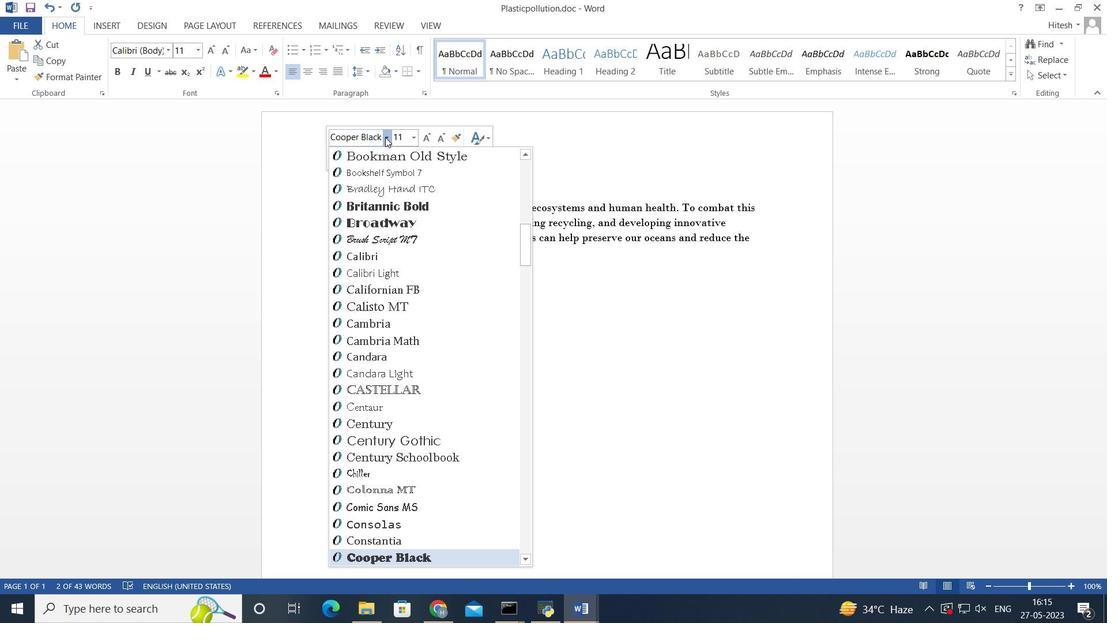 
Action: Key pressed <Key.enter>
Screenshot: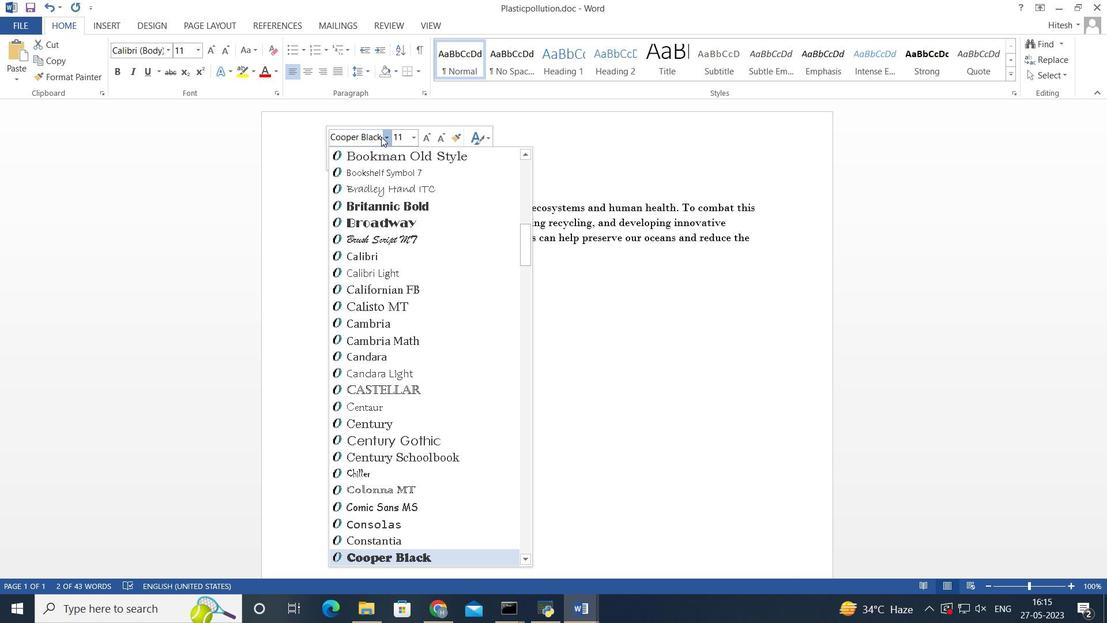 
Action: Mouse moved to (528, 137)
Screenshot: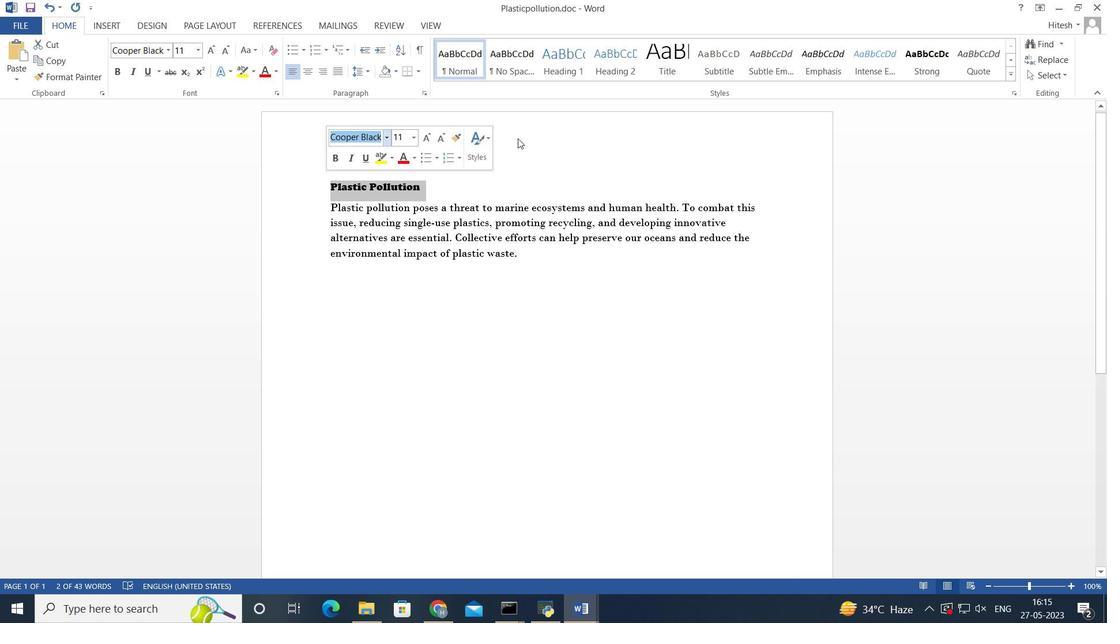 
Action: Mouse pressed left at (528, 137)
Screenshot: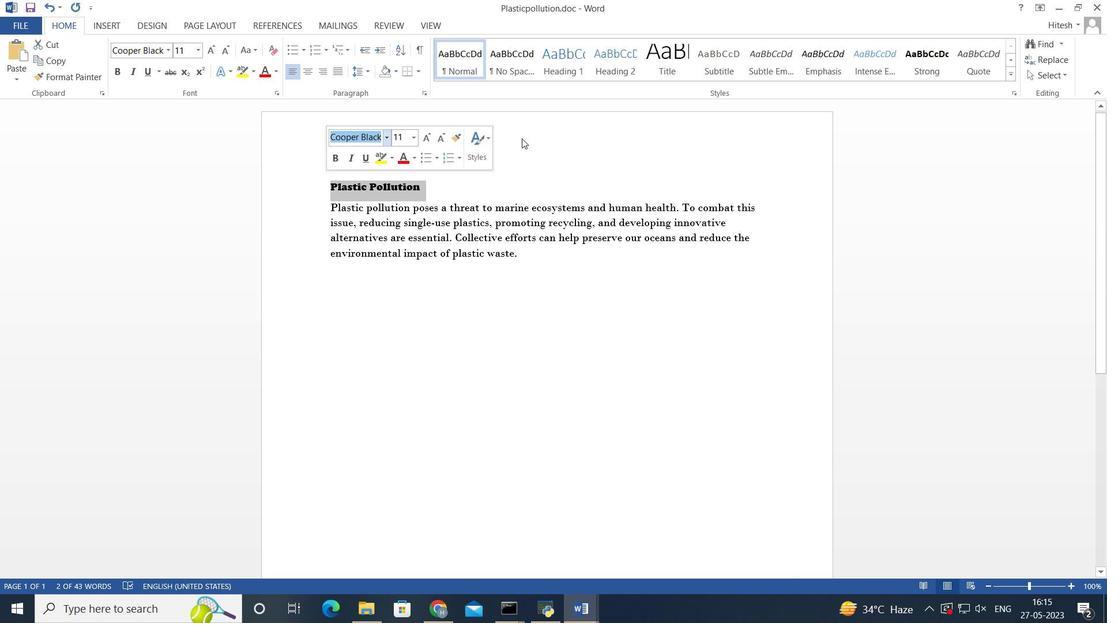 
Action: Mouse moved to (428, 183)
Screenshot: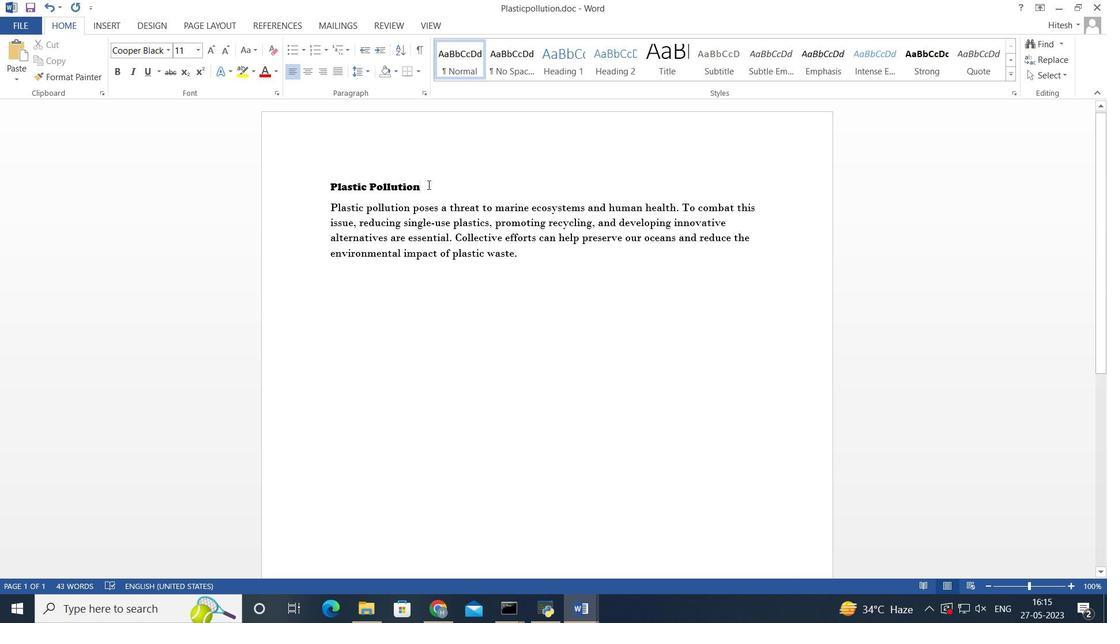 
Action: Mouse pressed left at (428, 183)
Screenshot: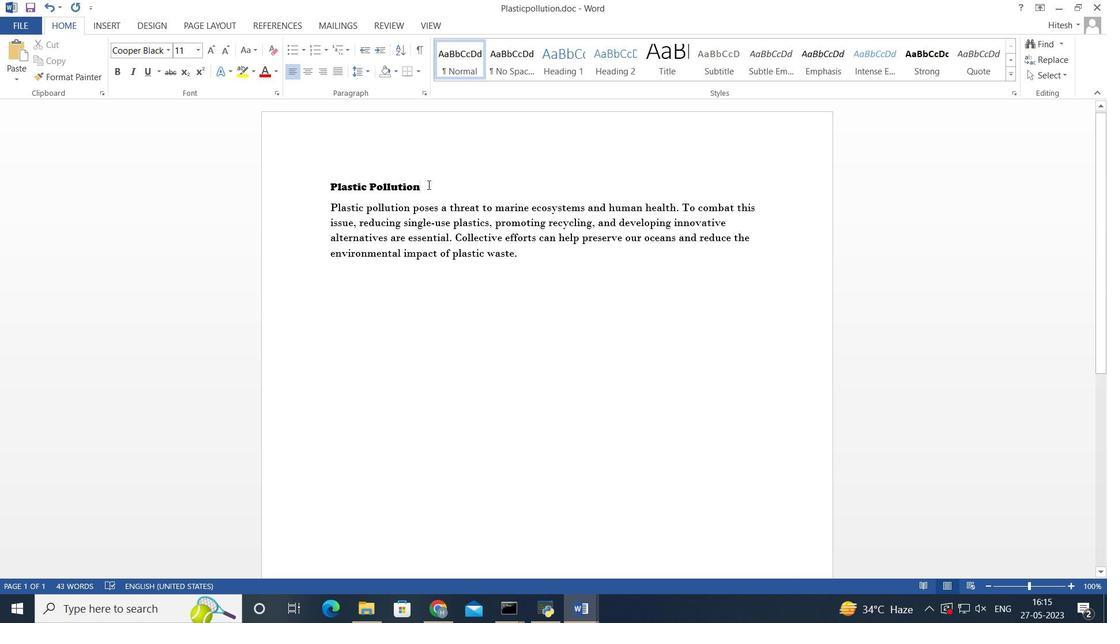 
Action: Mouse moved to (426, 140)
Screenshot: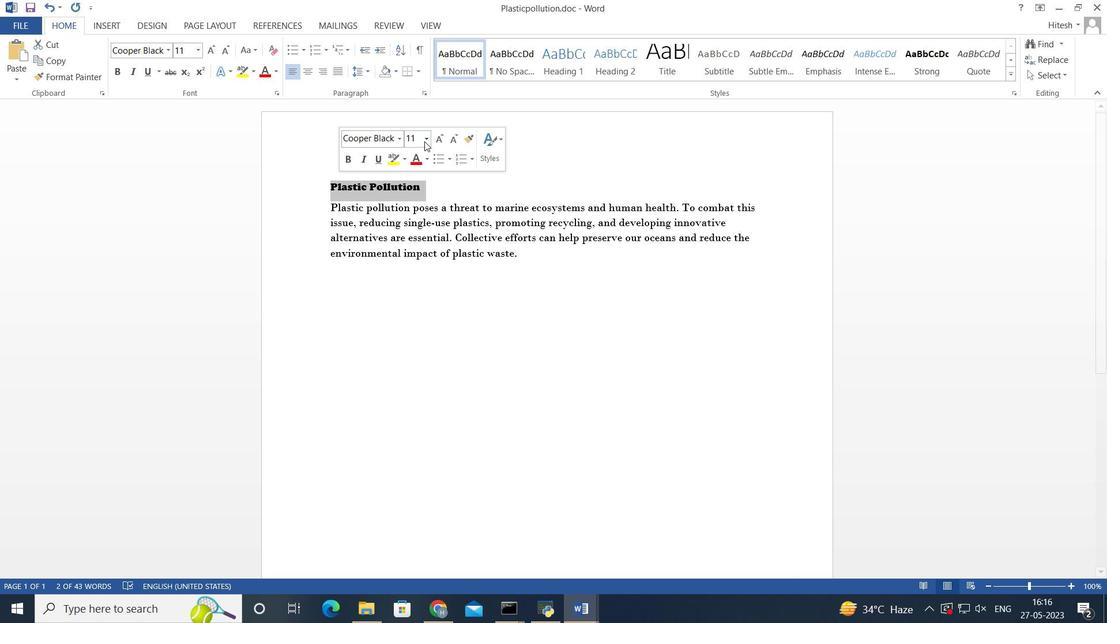 
Action: Mouse pressed left at (426, 140)
Screenshot: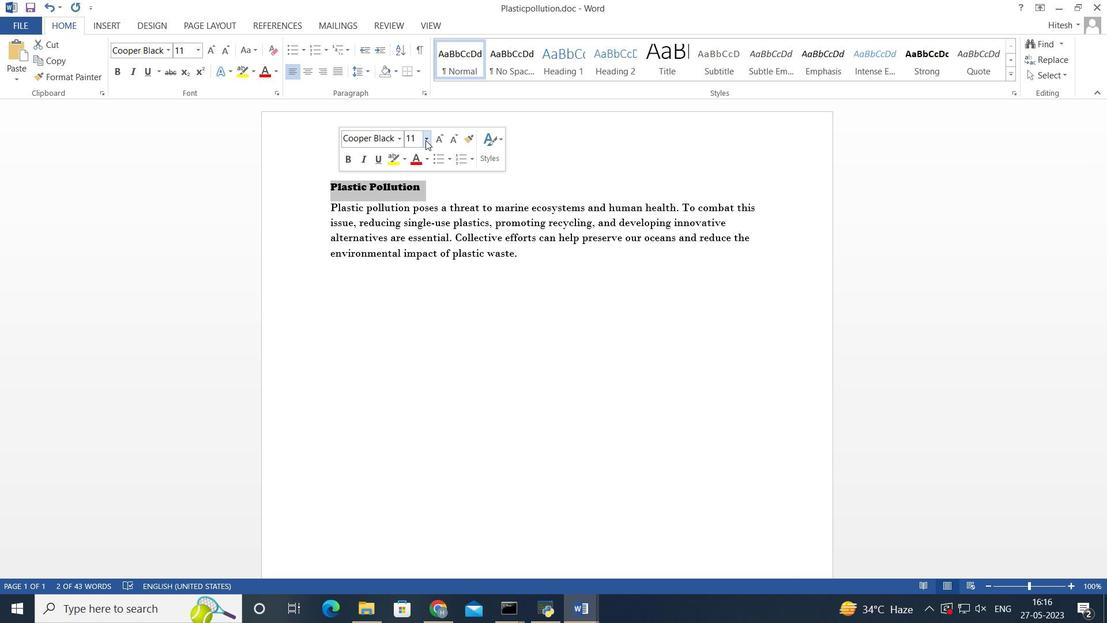 
Action: Mouse moved to (416, 238)
Screenshot: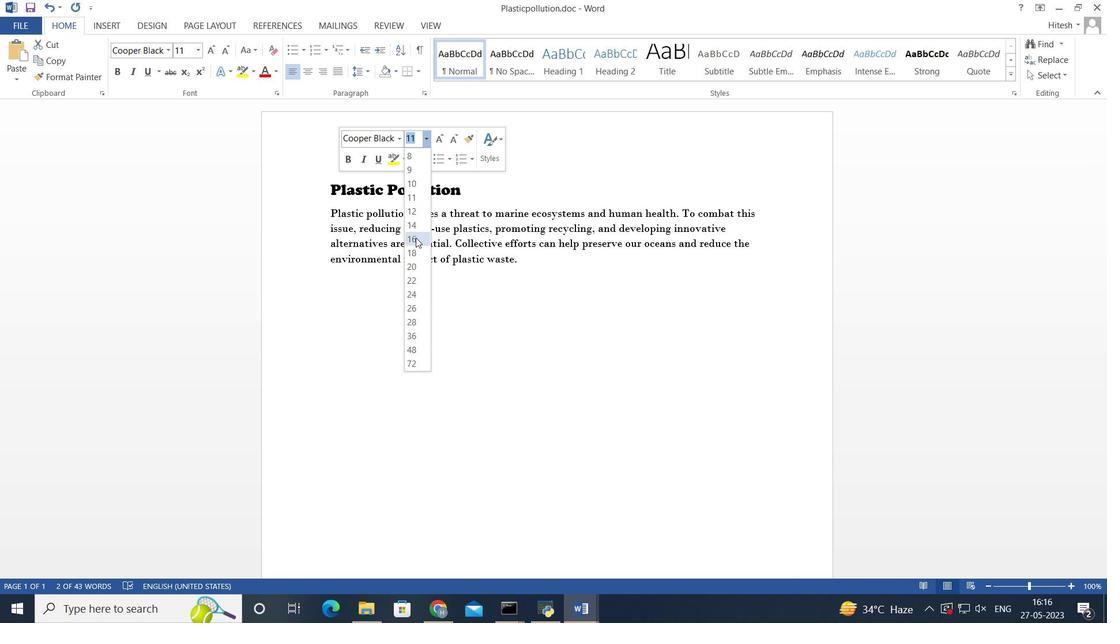 
Action: Mouse pressed left at (416, 238)
Screenshot: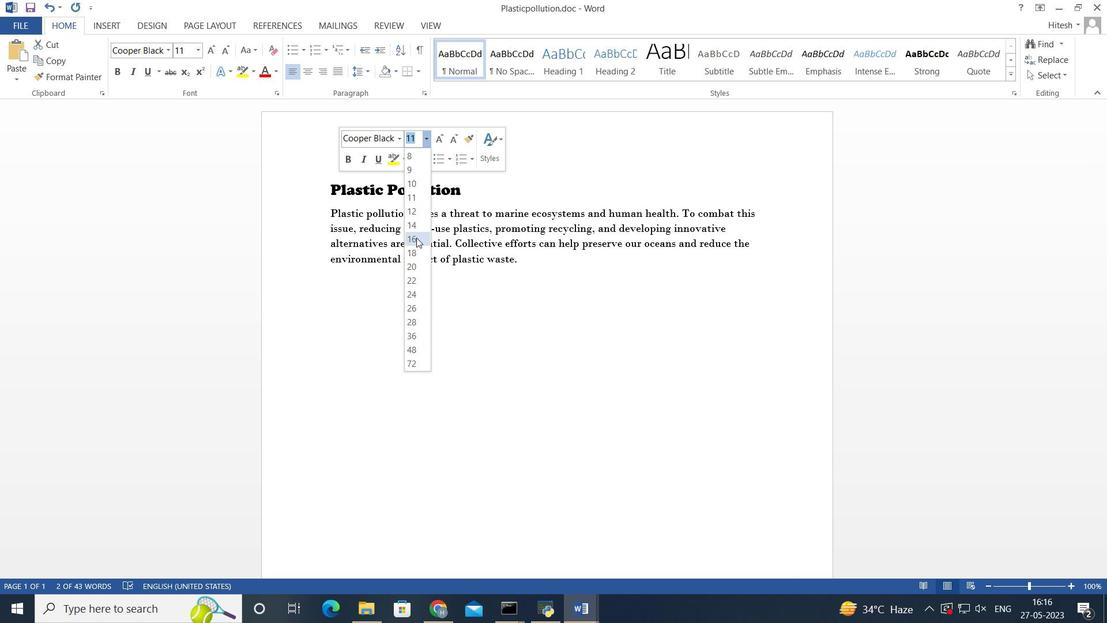 
Action: Mouse moved to (465, 272)
Screenshot: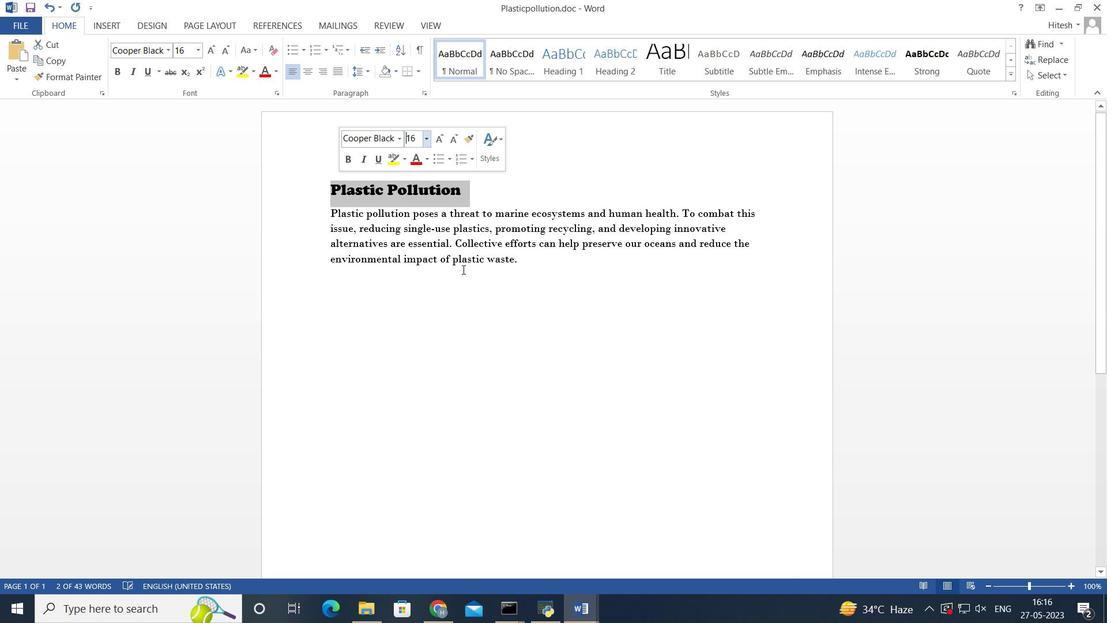 
Action: Mouse pressed left at (465, 272)
Screenshot: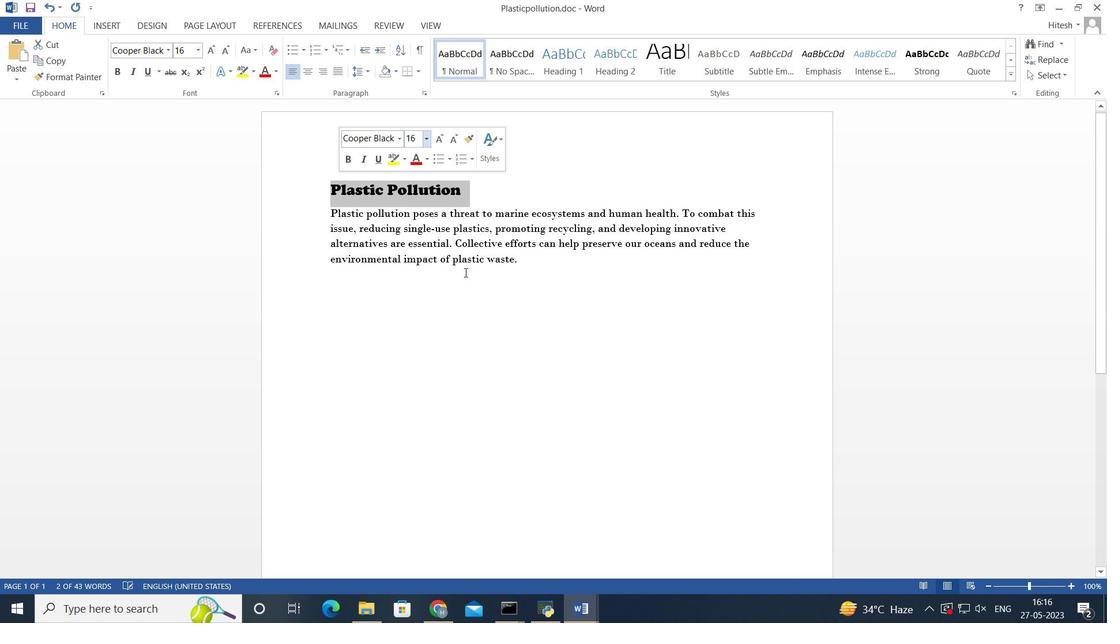 
Action: Mouse moved to (499, 294)
Screenshot: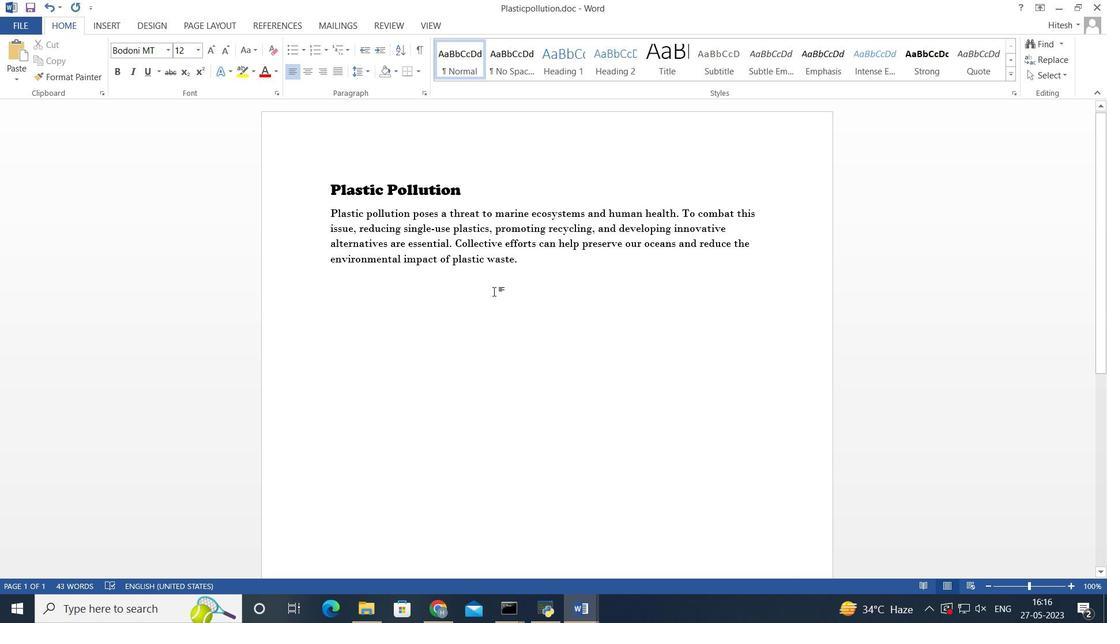 
Action: Mouse pressed left at (499, 294)
Screenshot: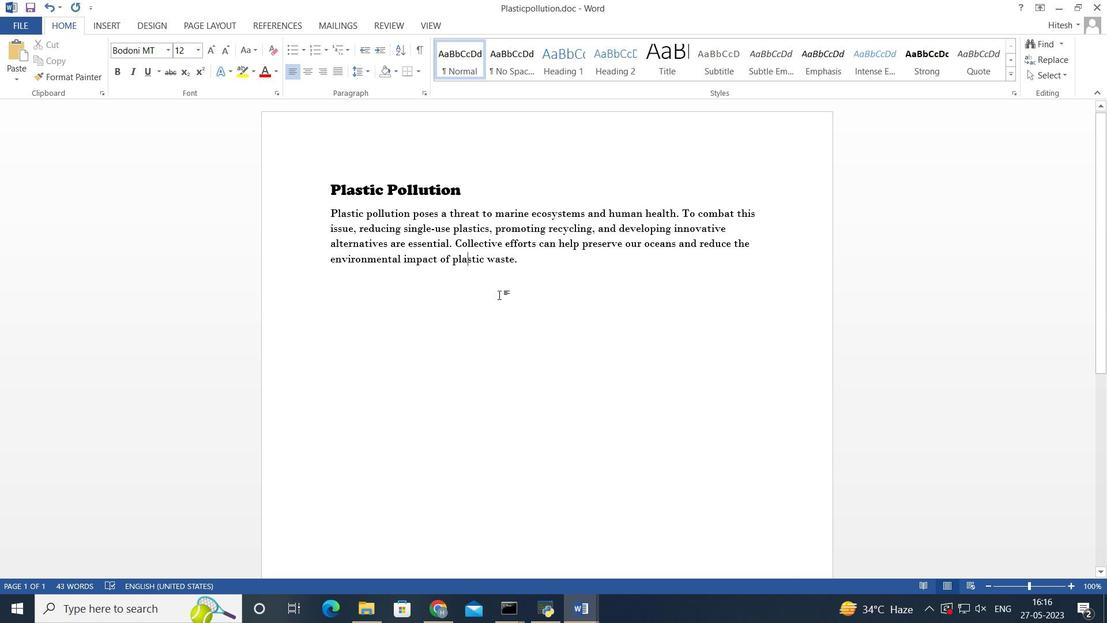 
Action: Mouse moved to (454, 195)
Screenshot: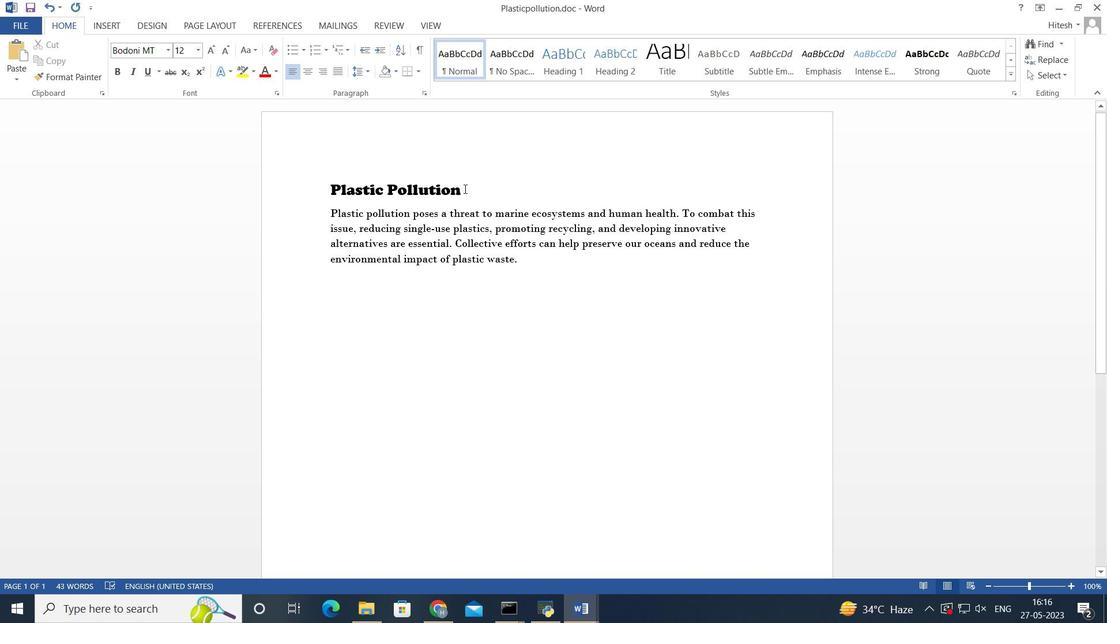 
Action: Mouse pressed left at (454, 195)
Screenshot: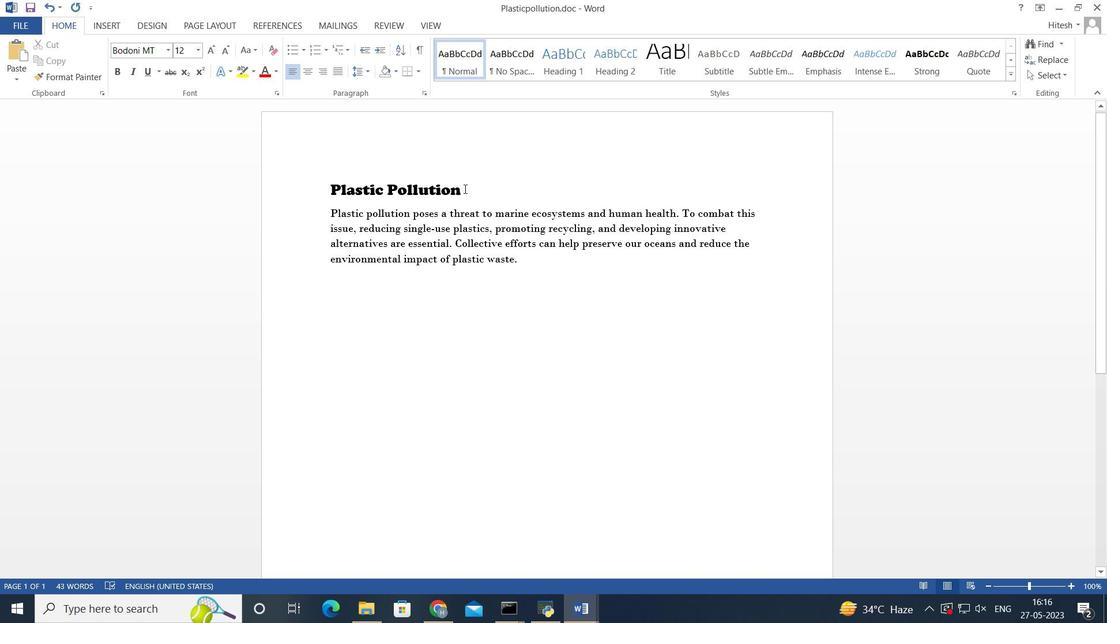 
Action: Mouse moved to (487, 191)
Screenshot: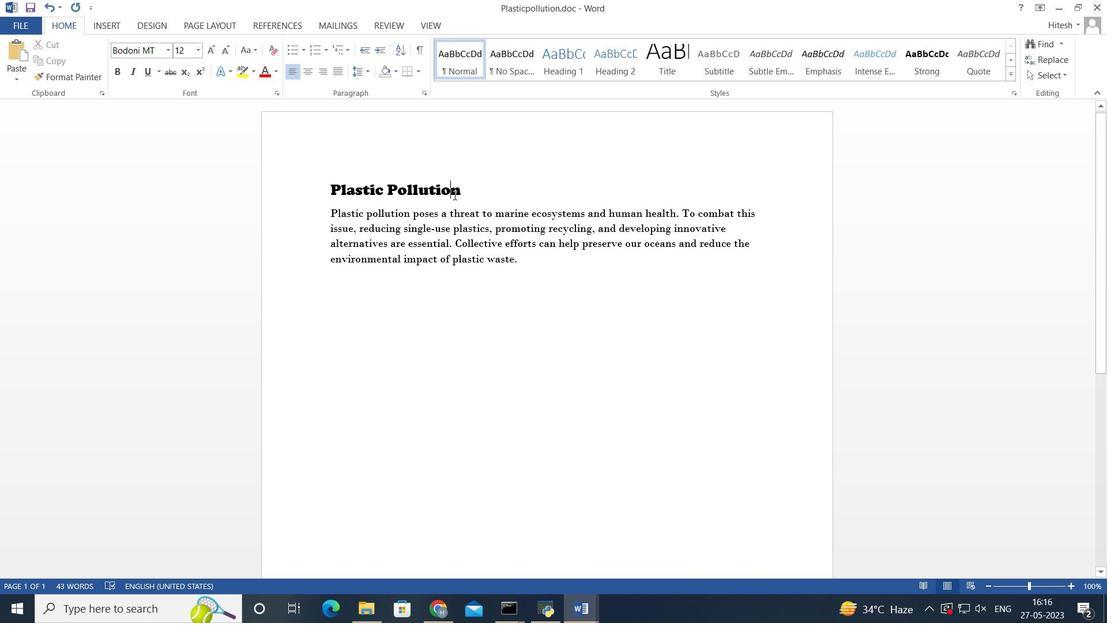 
Action: Mouse pressed left at (487, 191)
Screenshot: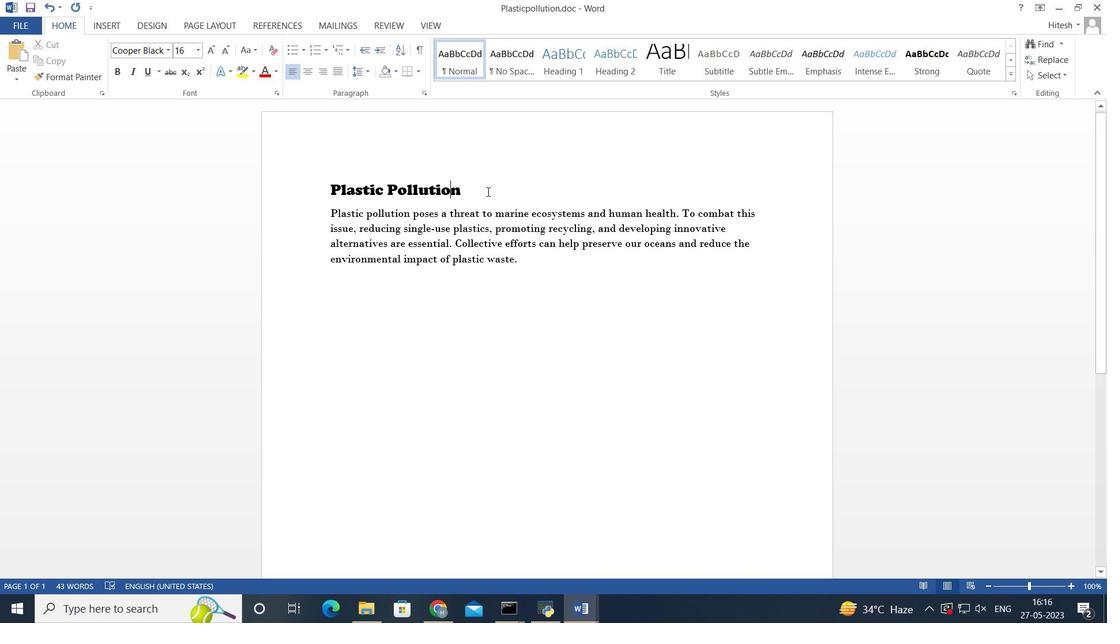 
Action: Mouse moved to (479, 190)
Screenshot: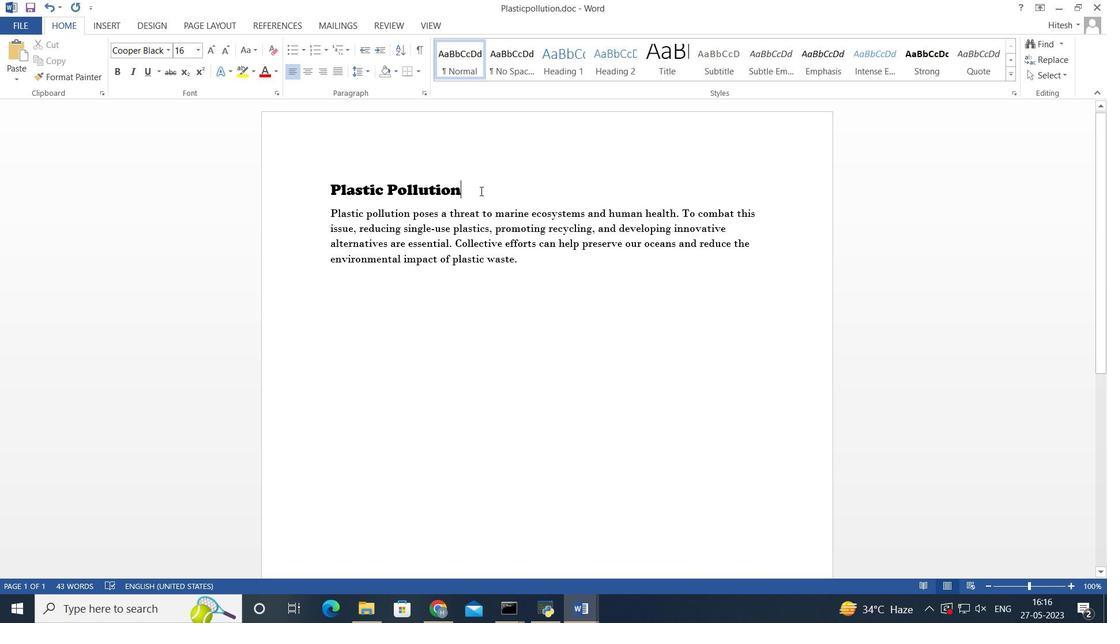 
Action: Mouse pressed left at (479, 190)
Screenshot: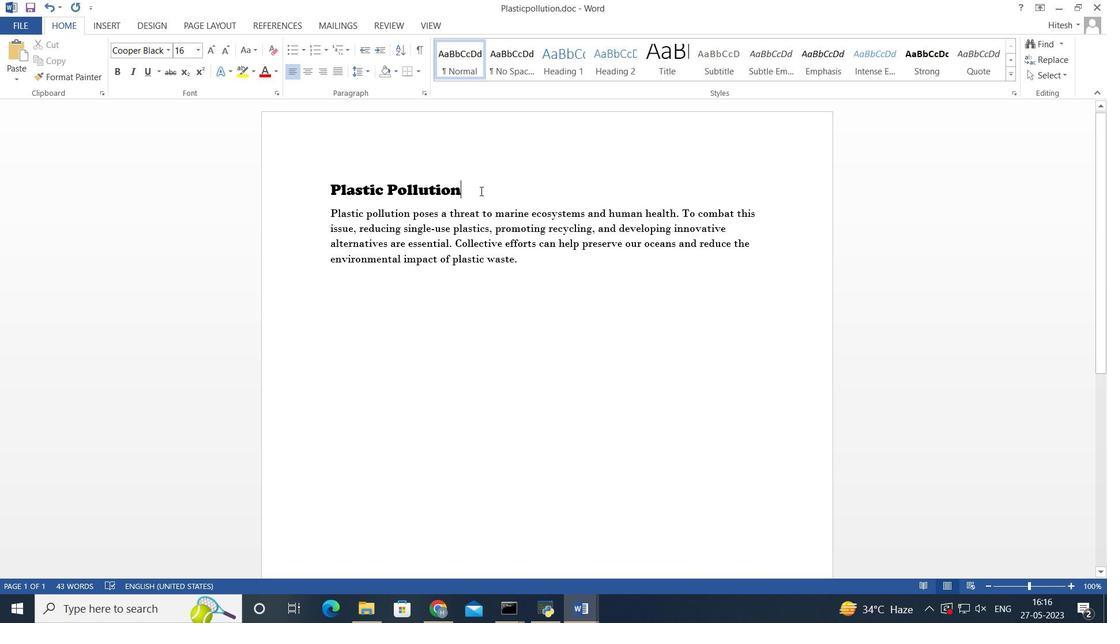 
Action: Mouse moved to (294, 72)
Screenshot: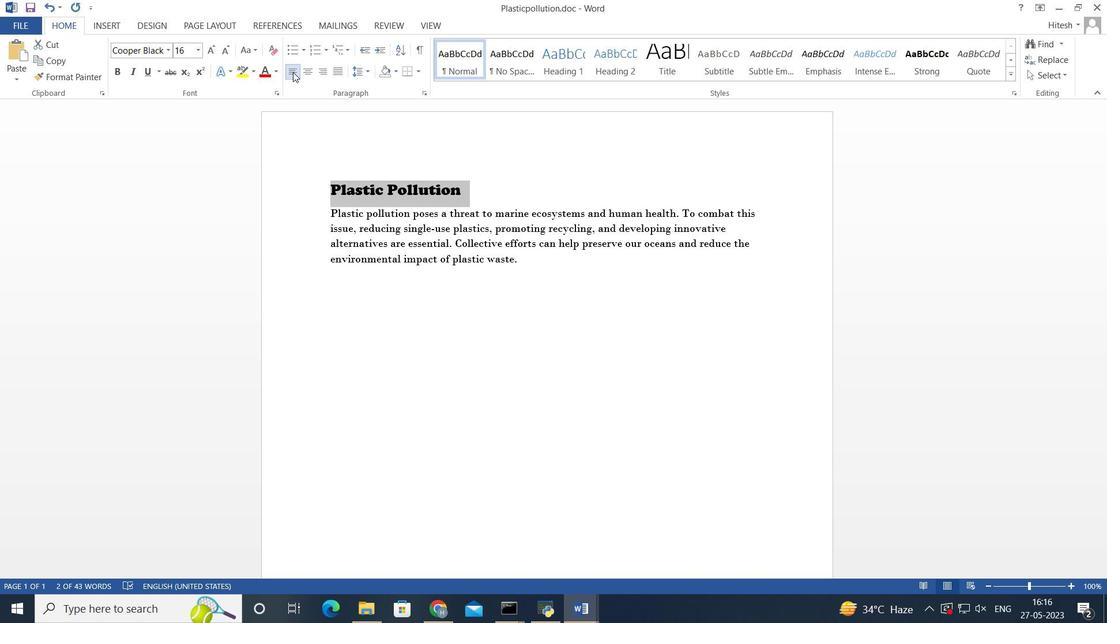 
Action: Mouse pressed left at (294, 72)
Screenshot: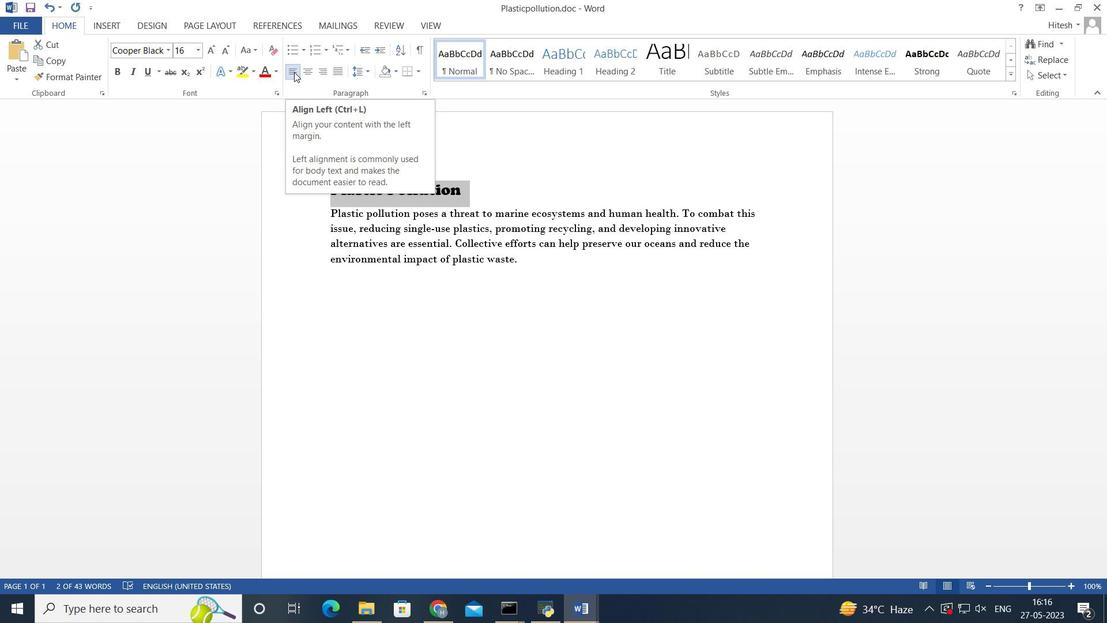 
Action: Mouse moved to (312, 145)
Screenshot: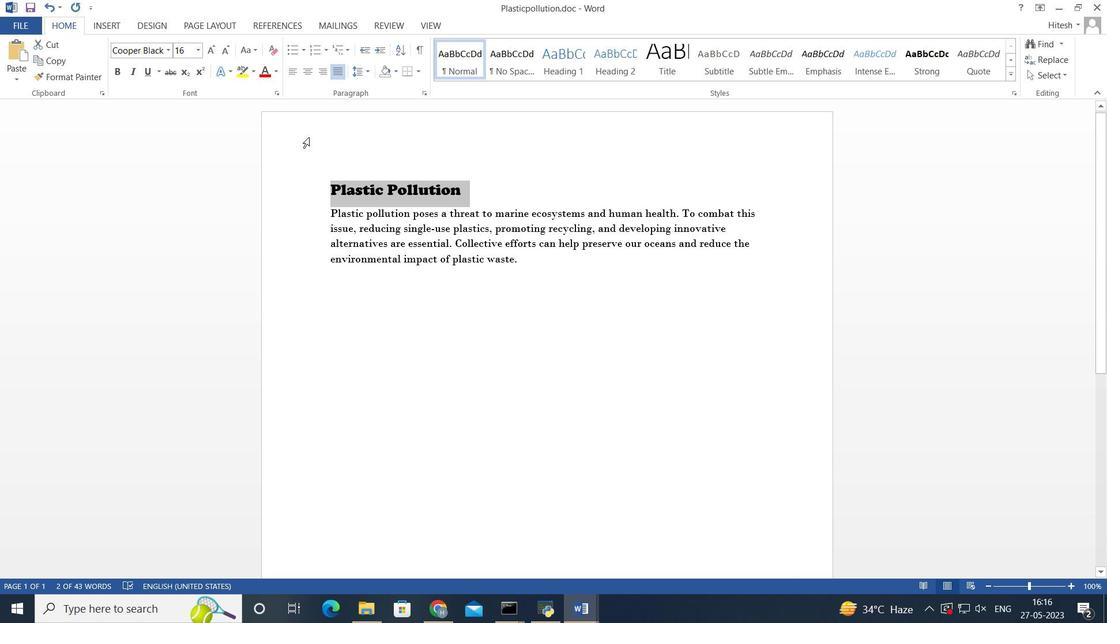 
Action: Mouse pressed left at (312, 145)
Screenshot: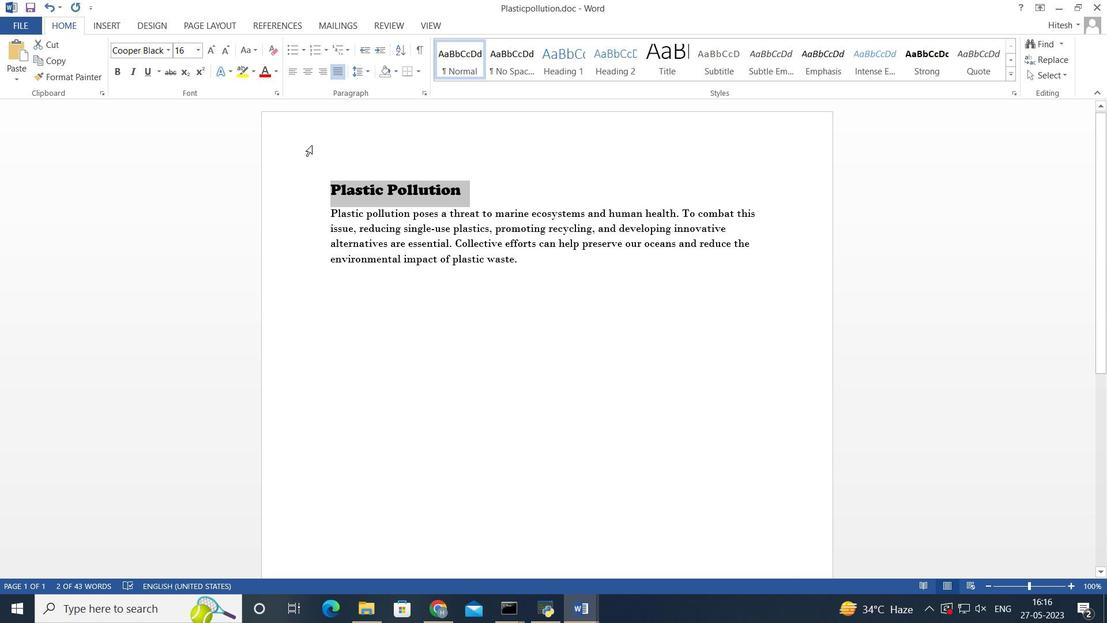 
Action: Mouse moved to (328, 158)
Screenshot: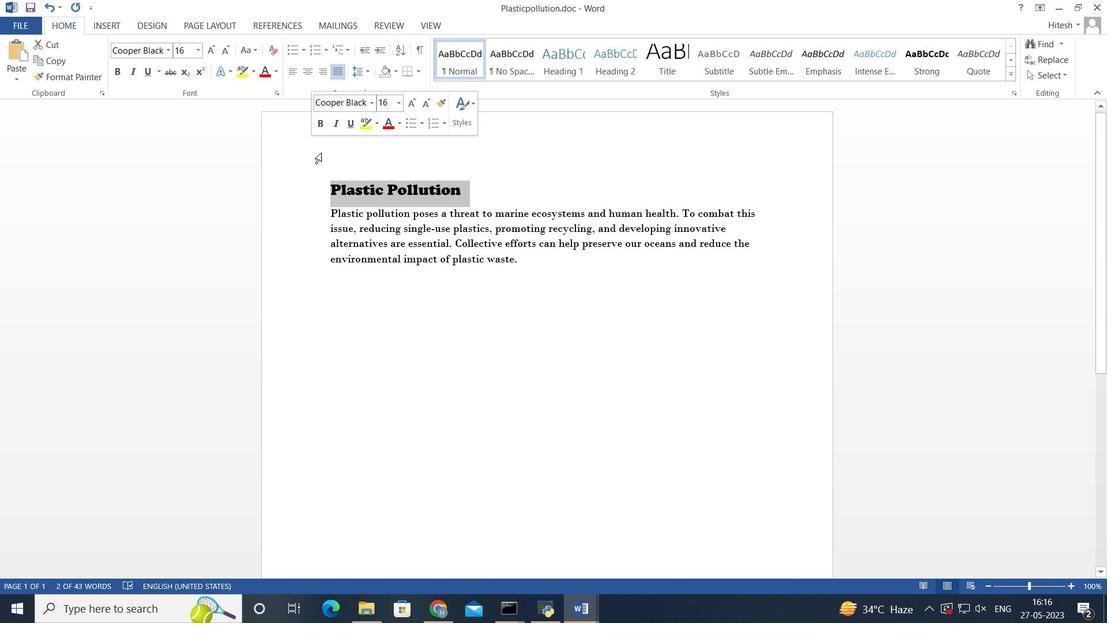 
Action: Mouse pressed left at (328, 158)
Screenshot: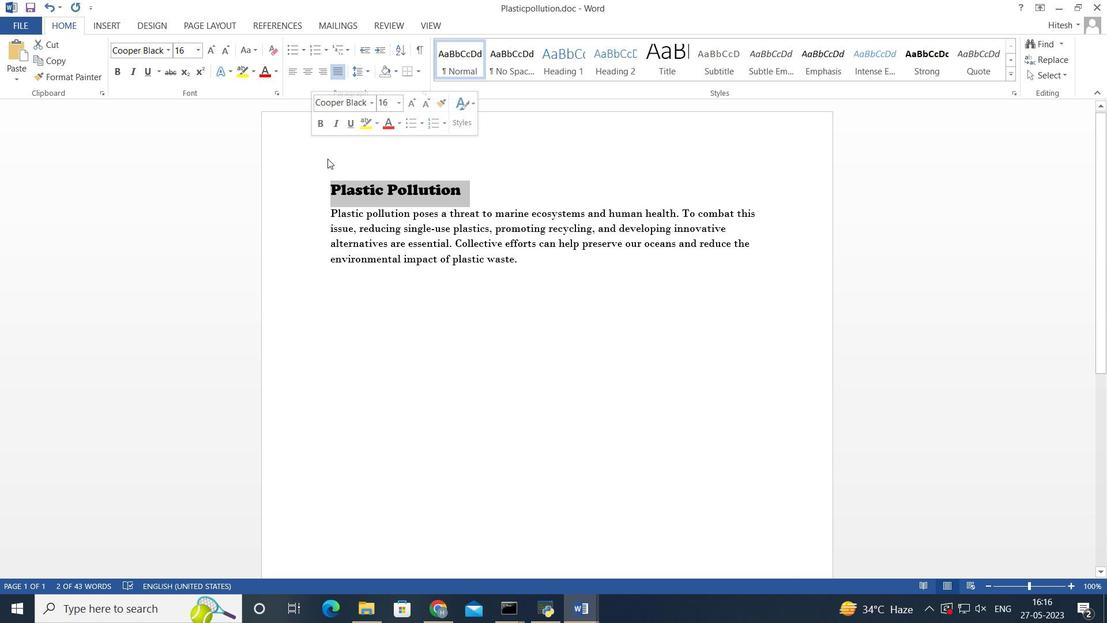 
Action: Mouse moved to (366, 169)
Screenshot: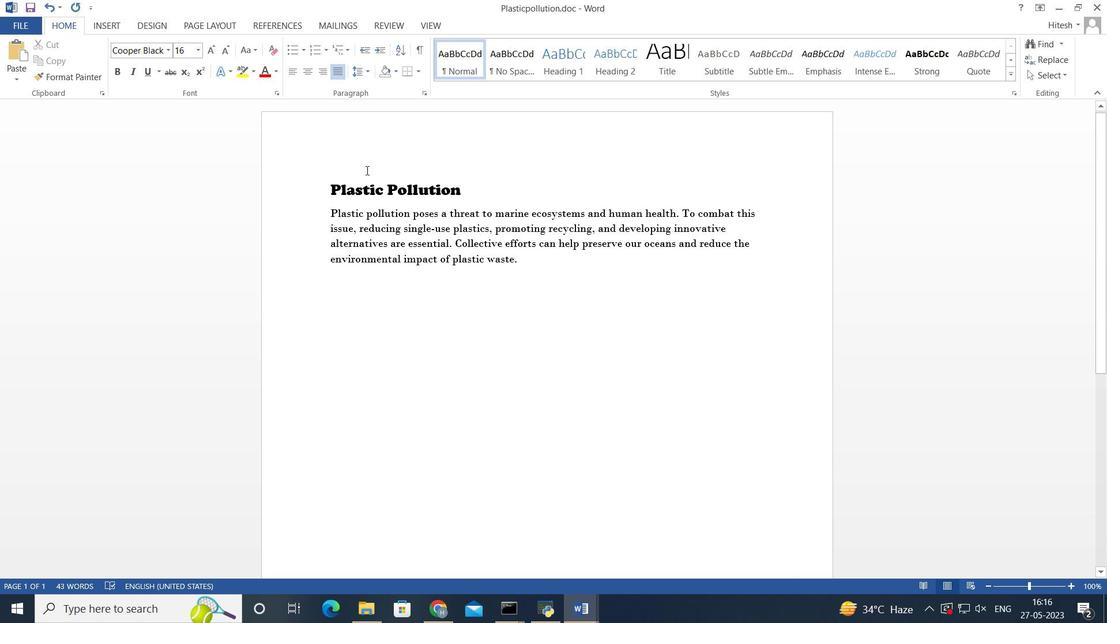 
